 Task: For heading Use Merriweather with violet colour & bold.  font size for heading26,  'Change the font style of data to'Nunito and font size to 18,  Change the alignment of both headline & data to Align right In the sheet  auditingSalesByProduct
Action: Mouse moved to (153, 116)
Screenshot: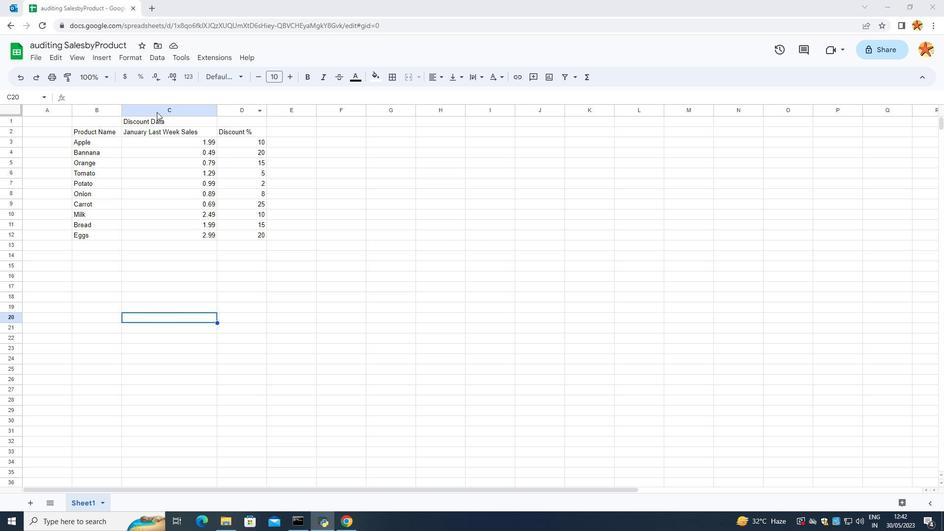 
Action: Mouse pressed left at (153, 116)
Screenshot: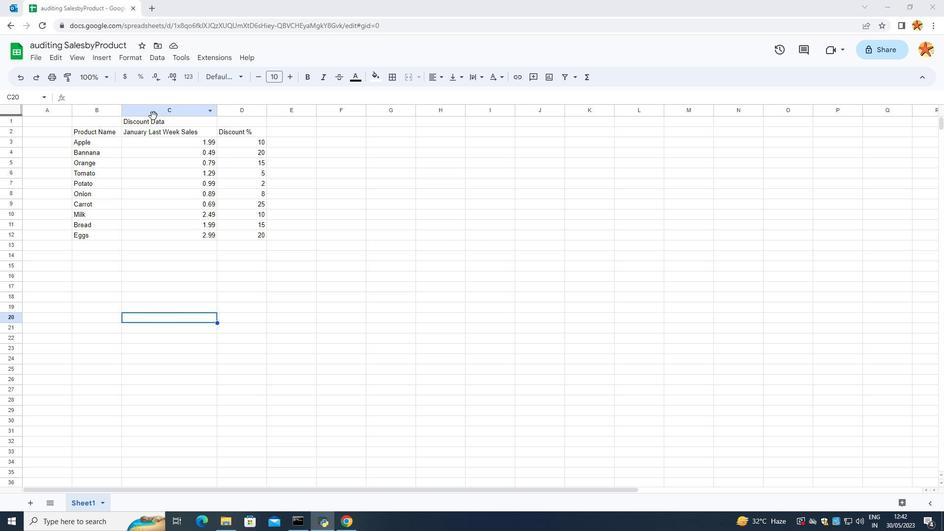 
Action: Mouse moved to (235, 77)
Screenshot: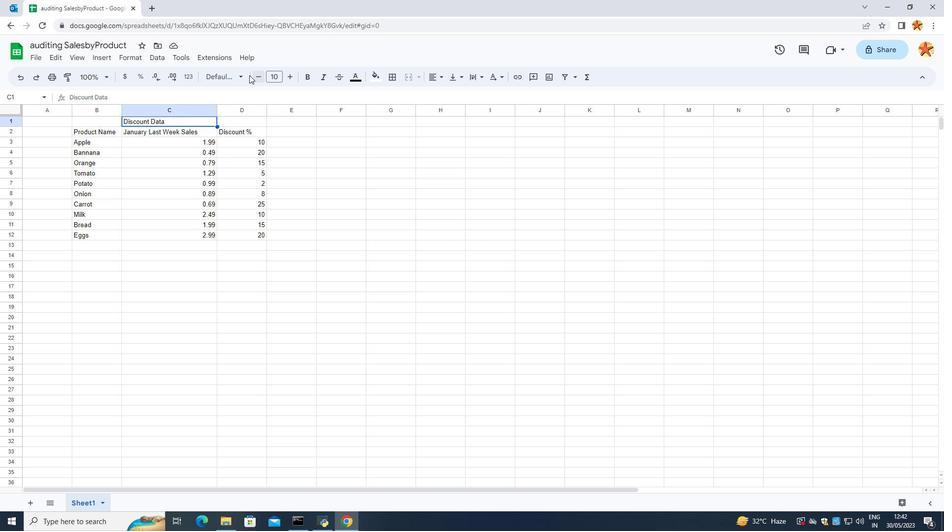 
Action: Mouse pressed left at (235, 77)
Screenshot: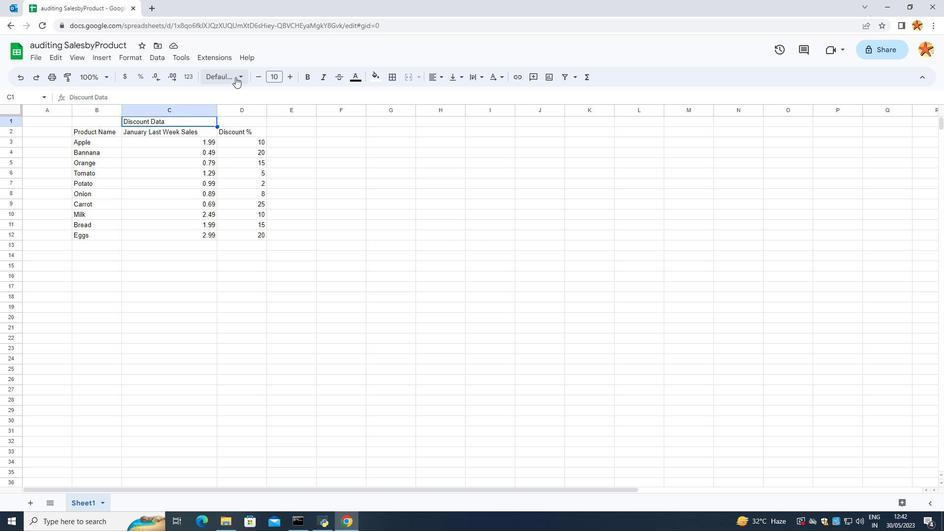 
Action: Mouse moved to (247, 347)
Screenshot: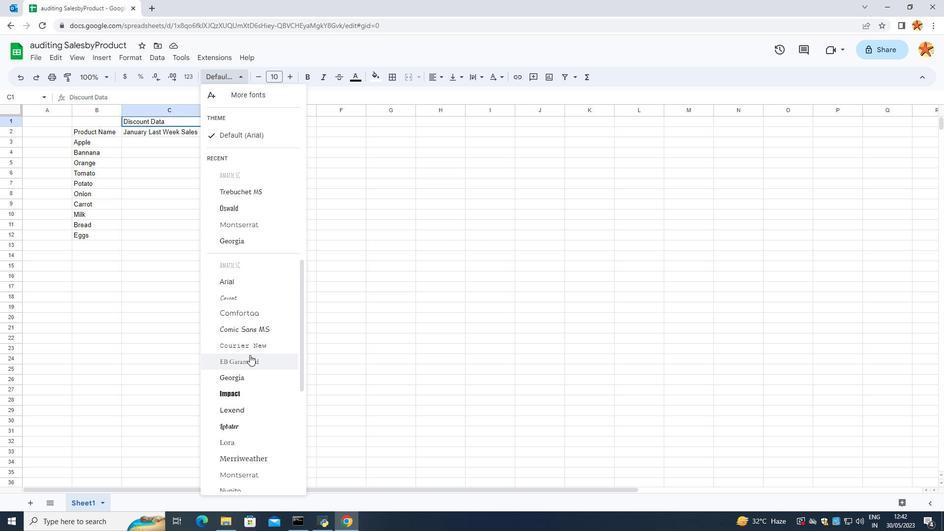 
Action: Mouse scrolled (247, 346) with delta (0, 0)
Screenshot: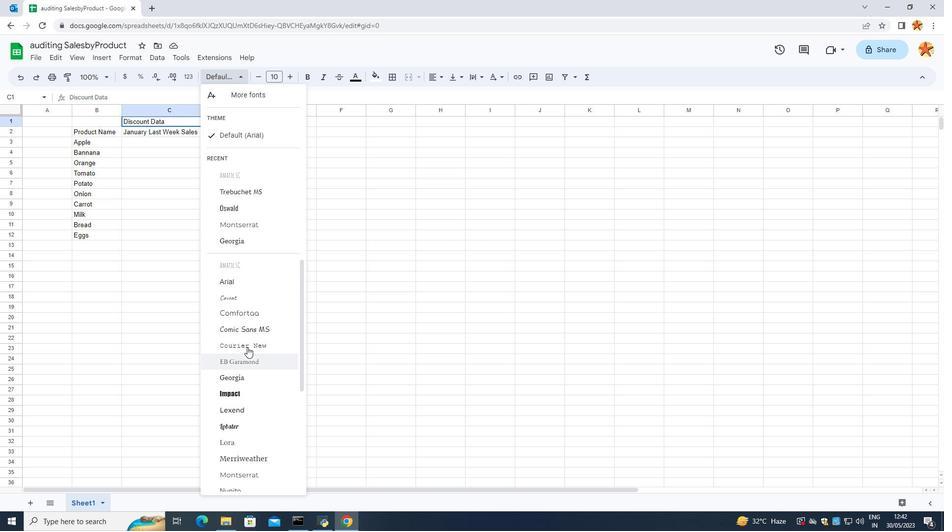 
Action: Mouse scrolled (247, 346) with delta (0, 0)
Screenshot: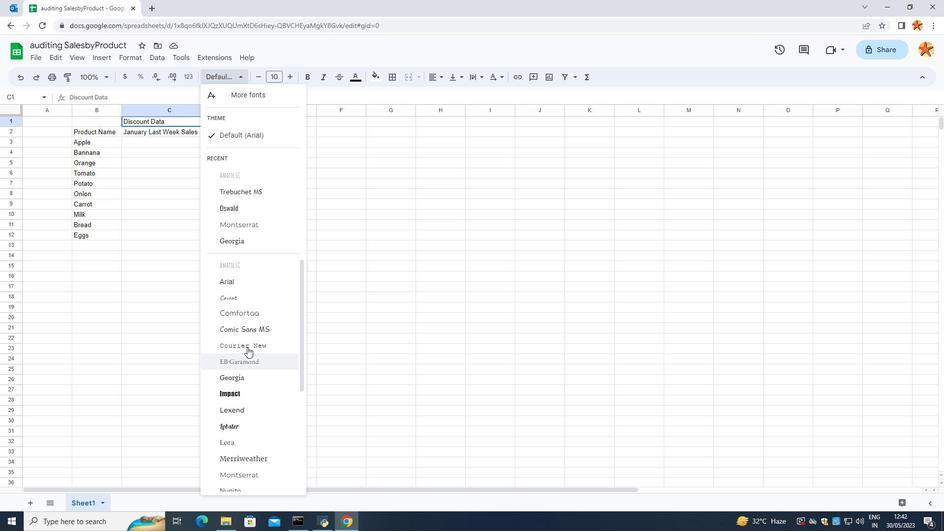 
Action: Mouse scrolled (247, 346) with delta (0, 0)
Screenshot: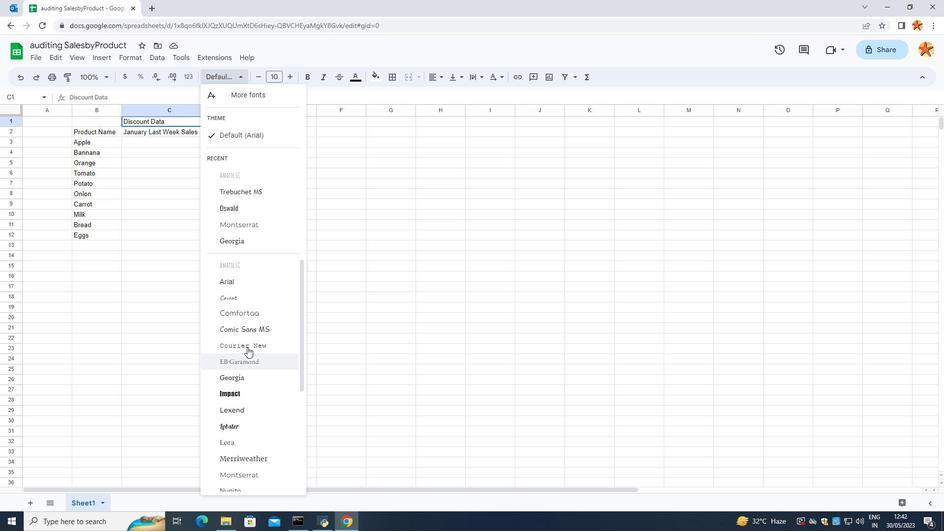 
Action: Mouse scrolled (247, 346) with delta (0, 0)
Screenshot: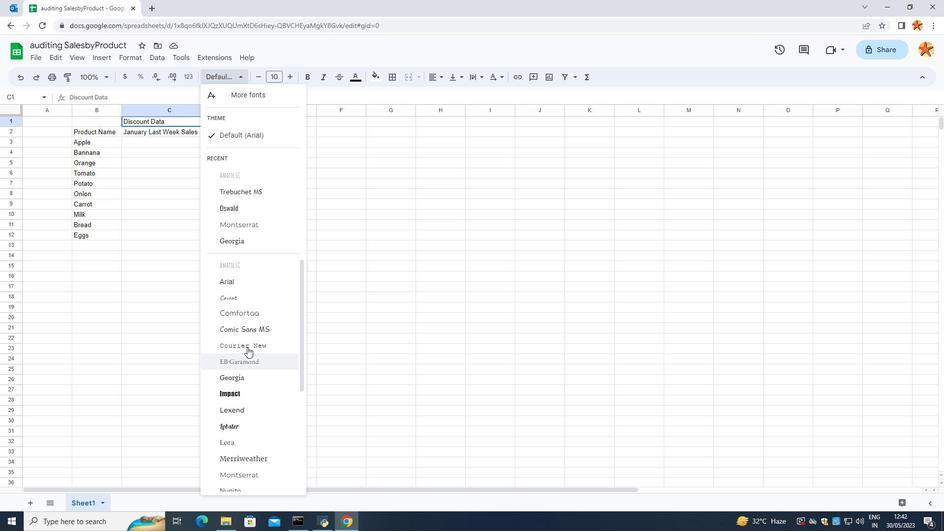 
Action: Mouse moved to (247, 346)
Screenshot: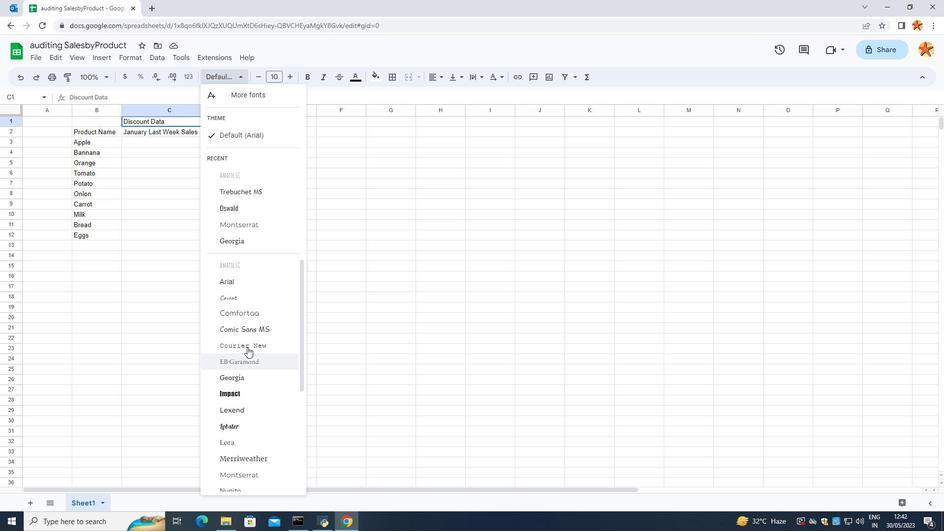 
Action: Mouse scrolled (247, 346) with delta (0, 0)
Screenshot: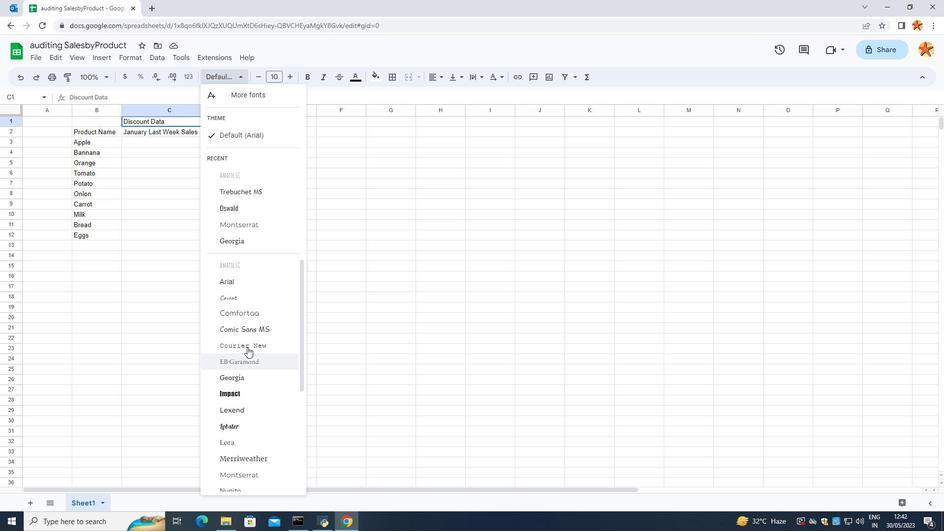 
Action: Mouse moved to (247, 346)
Screenshot: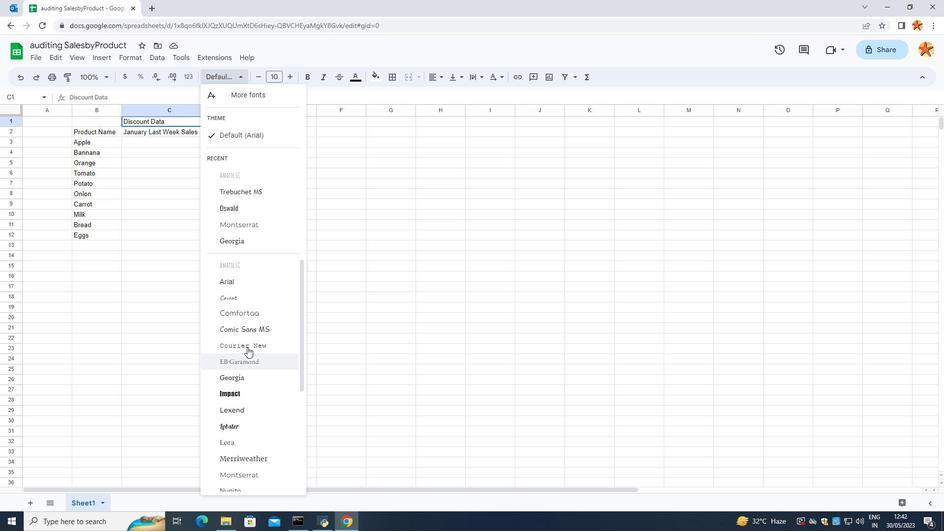 
Action: Mouse scrolled (247, 345) with delta (0, 0)
Screenshot: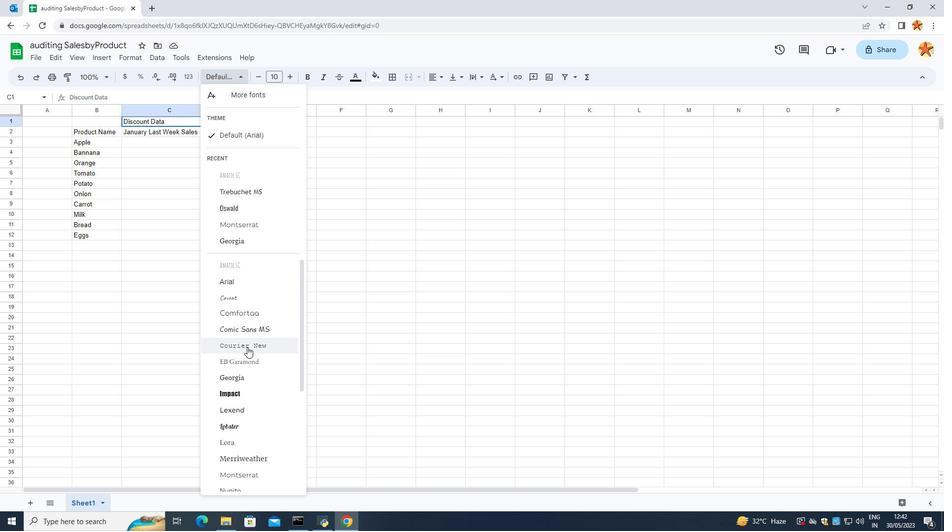 
Action: Mouse moved to (250, 295)
Screenshot: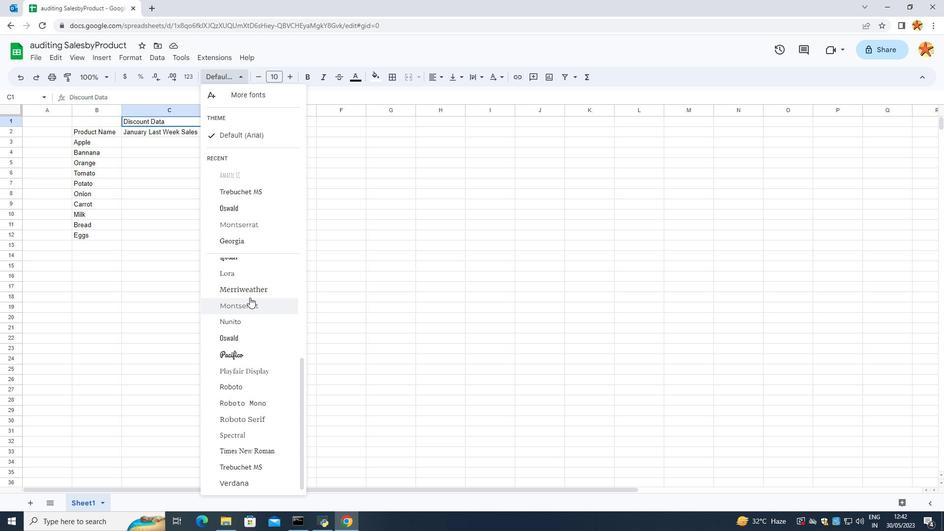 
Action: Mouse pressed left at (250, 295)
Screenshot: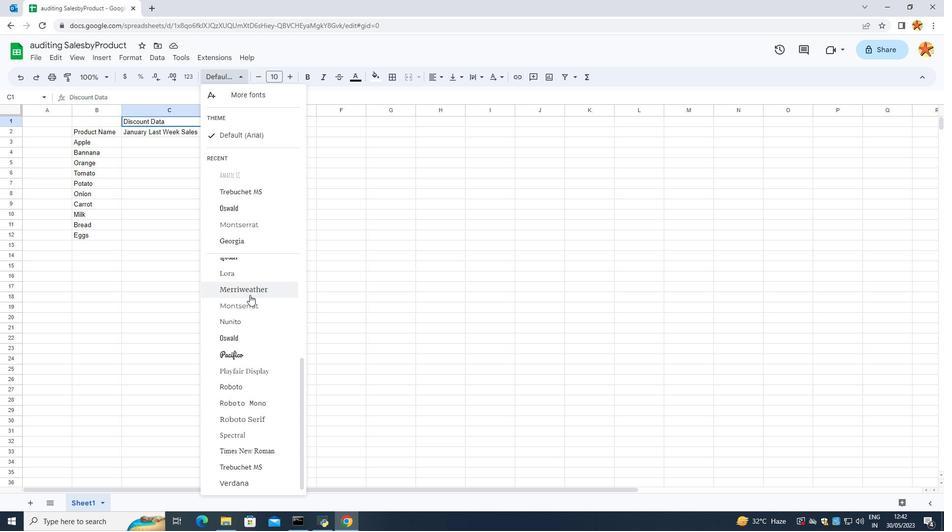 
Action: Mouse moved to (372, 76)
Screenshot: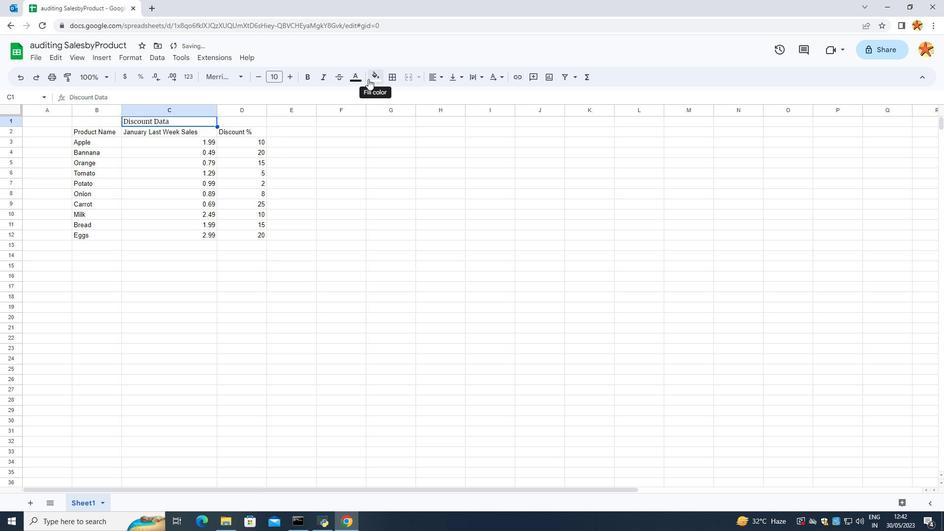 
Action: Mouse pressed left at (372, 76)
Screenshot: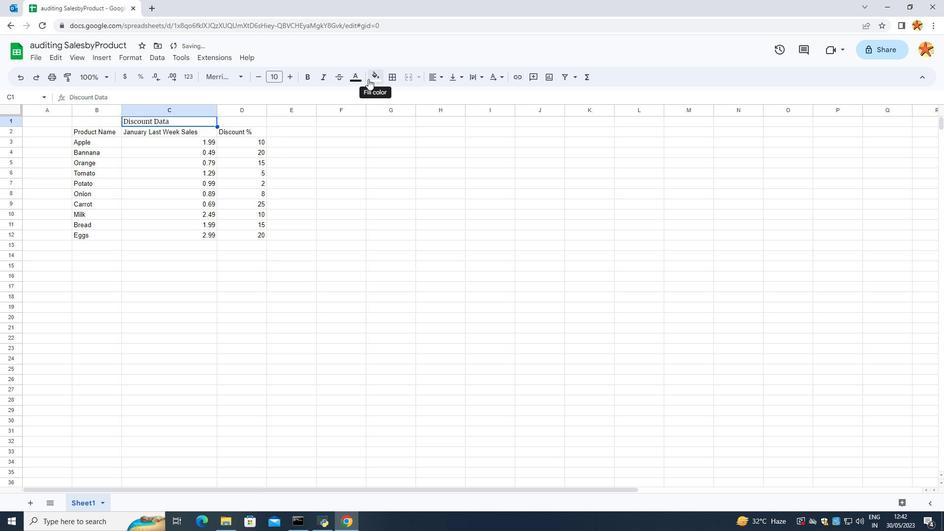 
Action: Mouse moved to (358, 80)
Screenshot: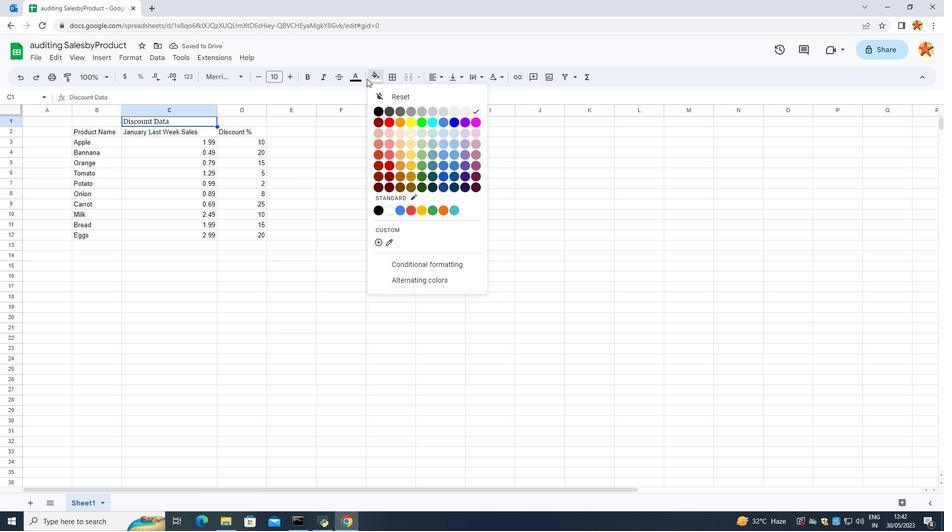
Action: Mouse pressed left at (358, 80)
Screenshot: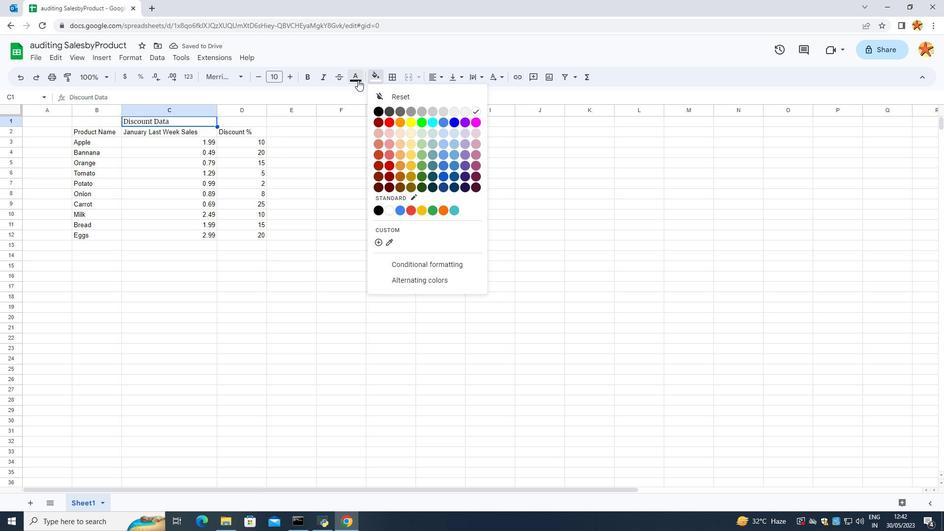 
Action: Mouse moved to (455, 154)
Screenshot: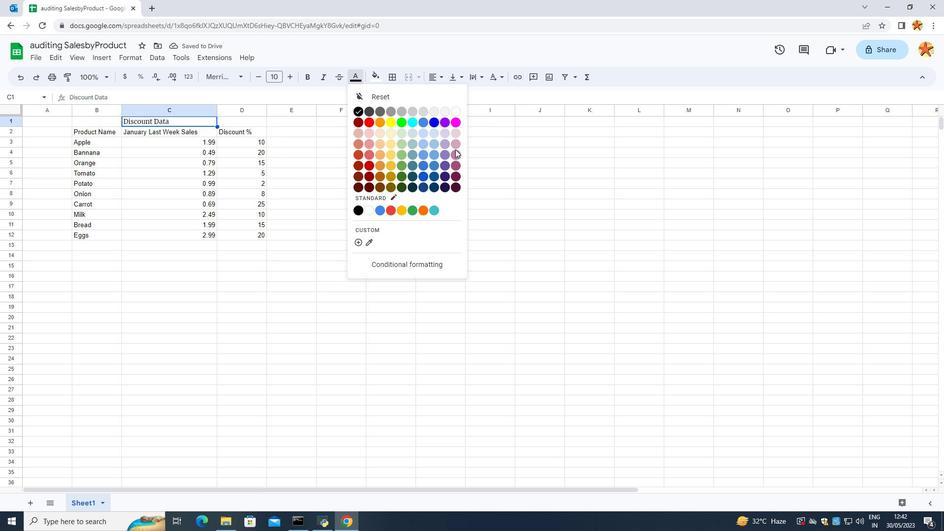 
Action: Mouse pressed left at (455, 154)
Screenshot: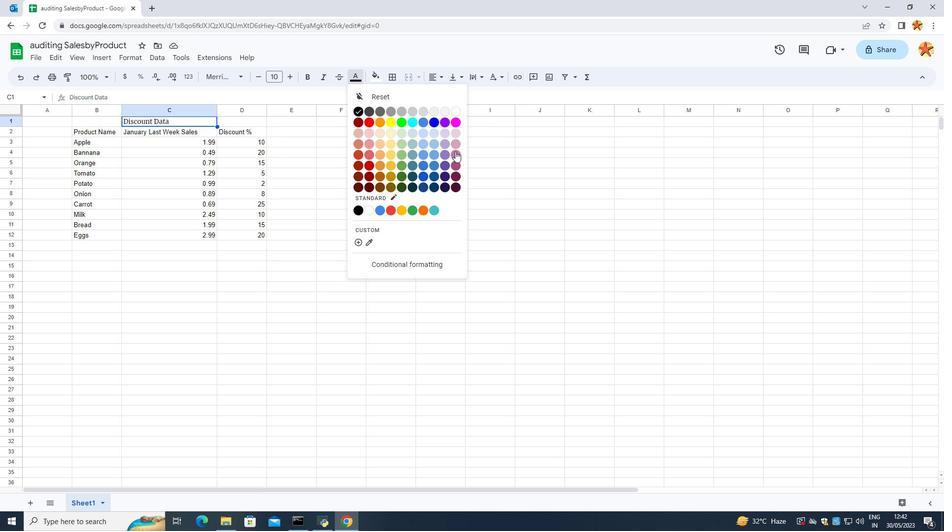 
Action: Mouse moved to (147, 131)
Screenshot: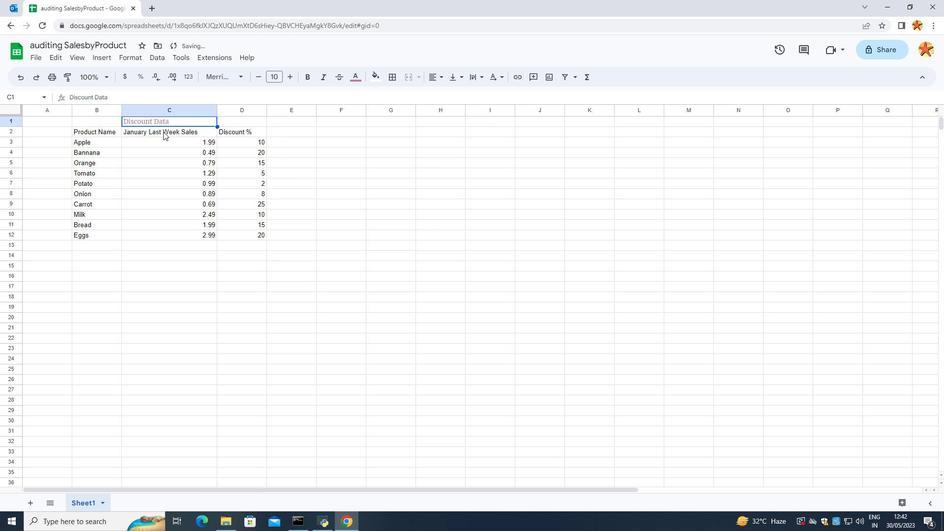 
Action: Mouse pressed left at (147, 131)
Screenshot: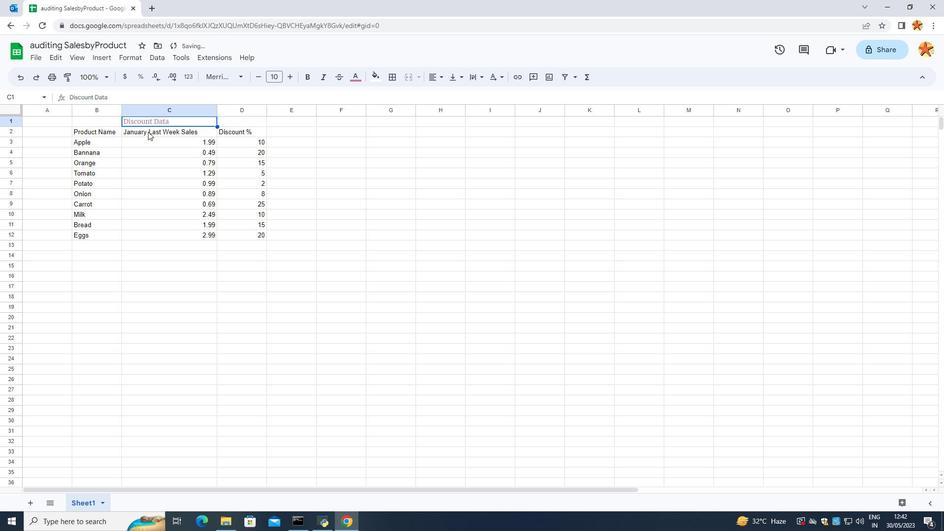 
Action: Mouse moved to (130, 117)
Screenshot: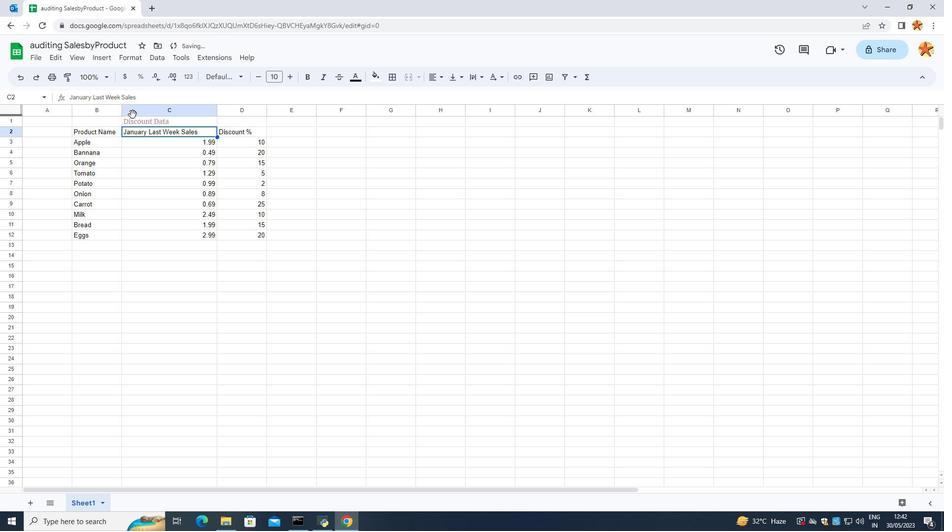 
Action: Mouse pressed left at (130, 117)
Screenshot: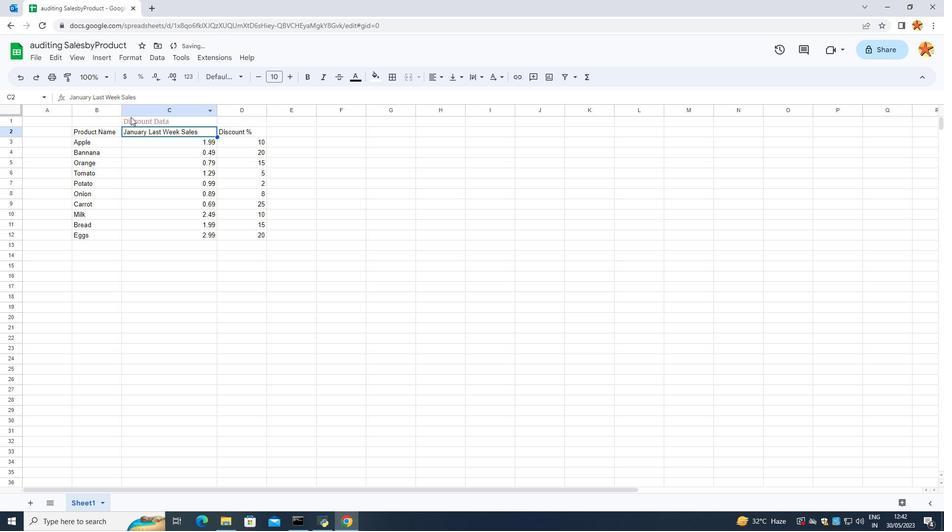 
Action: Mouse moved to (311, 80)
Screenshot: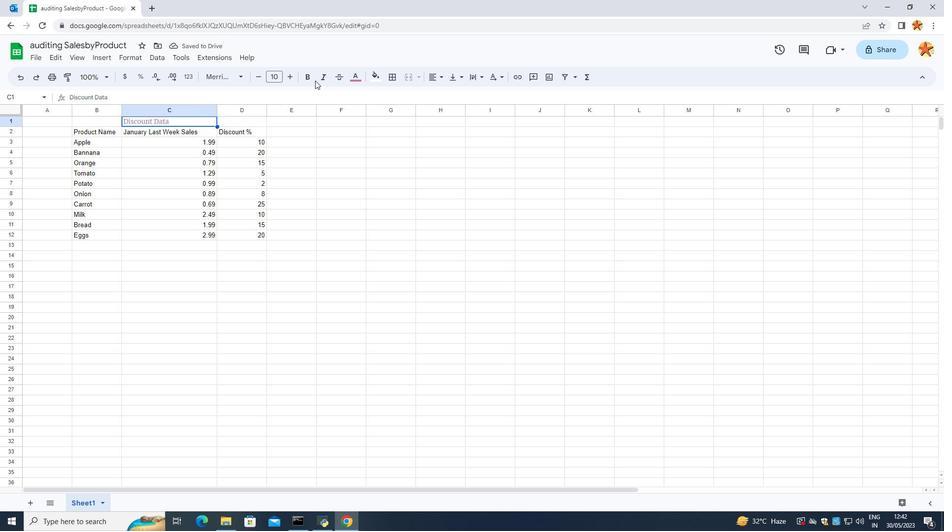
Action: Mouse pressed left at (311, 80)
Screenshot: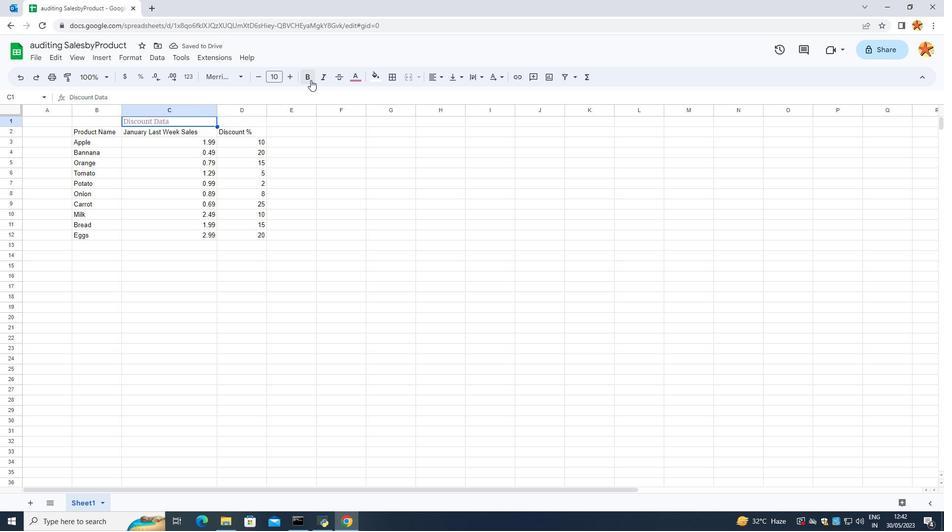 
Action: Mouse moved to (293, 79)
Screenshot: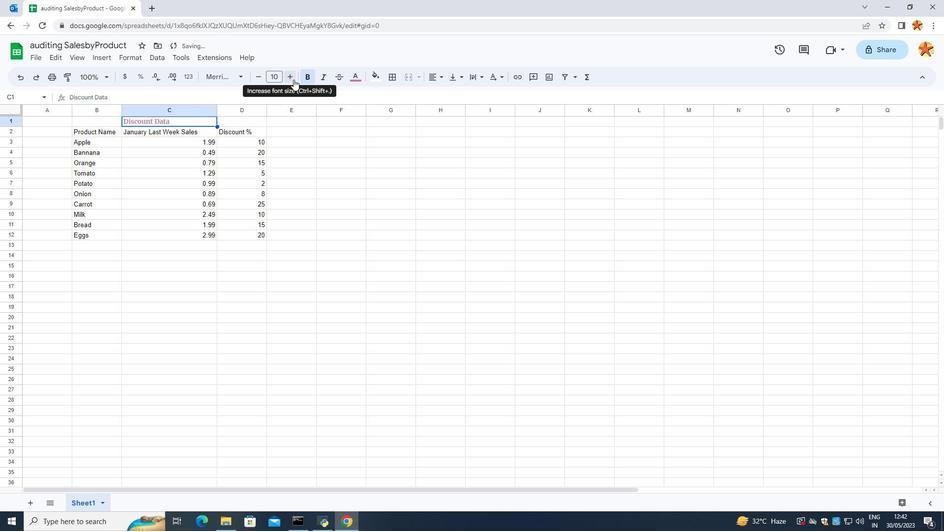 
Action: Mouse pressed left at (293, 79)
Screenshot: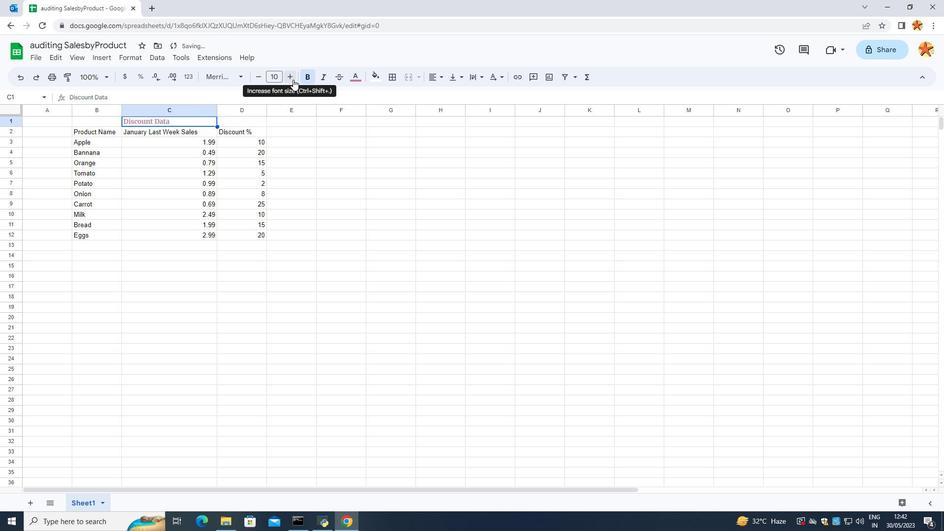 
Action: Mouse pressed left at (293, 79)
Screenshot: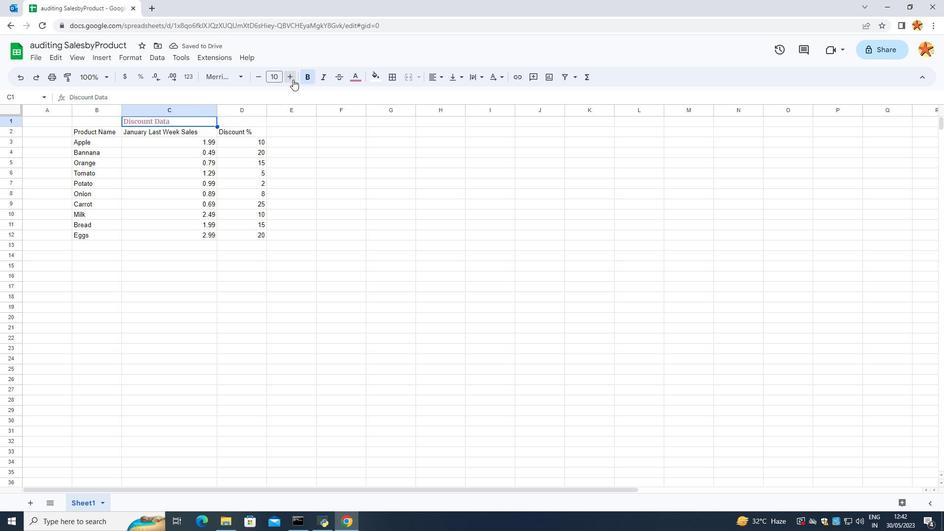
Action: Mouse pressed left at (293, 79)
Screenshot: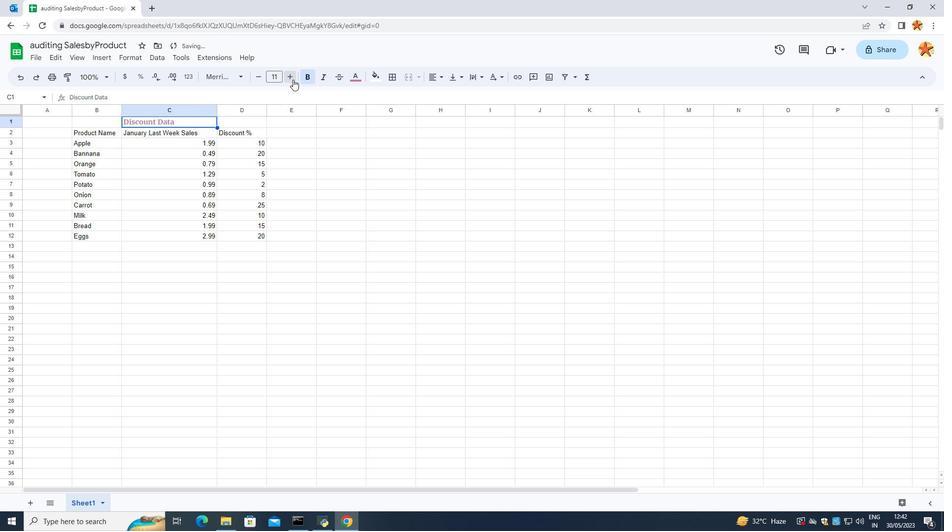 
Action: Mouse pressed left at (293, 79)
Screenshot: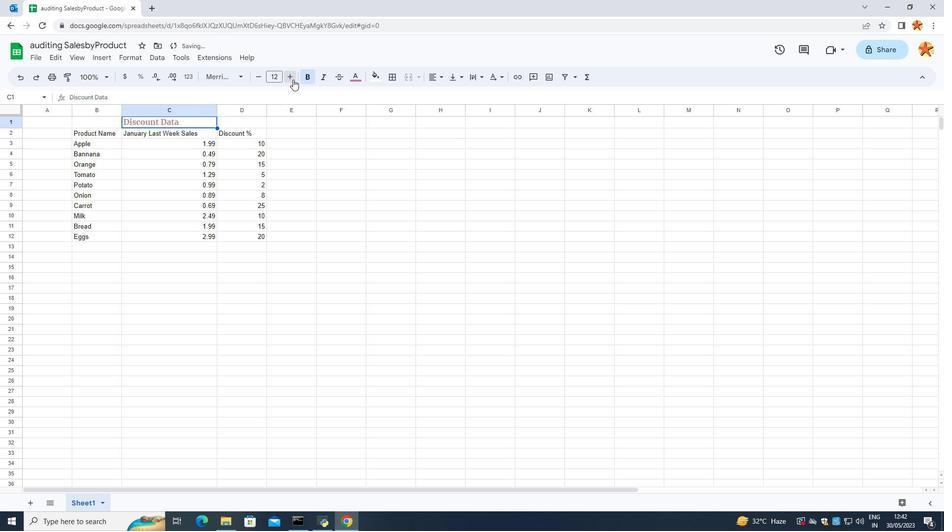 
Action: Mouse pressed left at (293, 79)
Screenshot: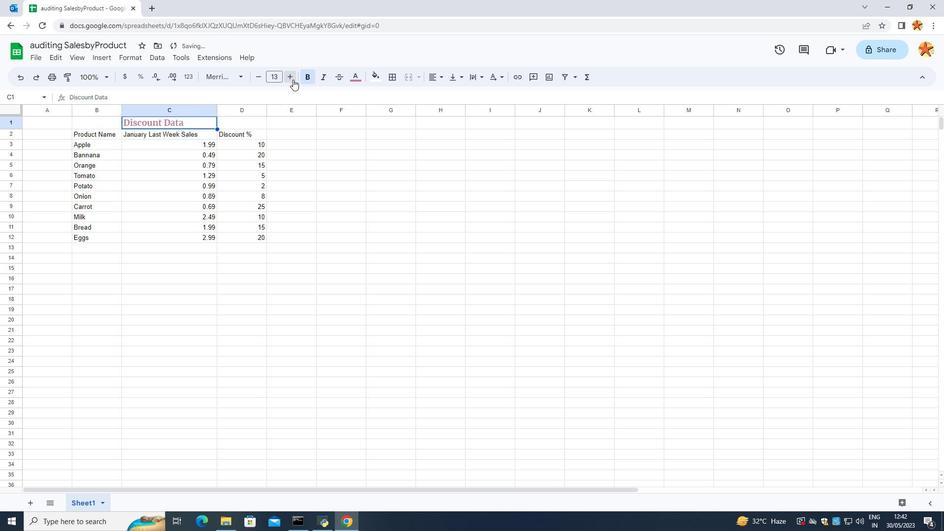 
Action: Mouse pressed left at (293, 79)
Screenshot: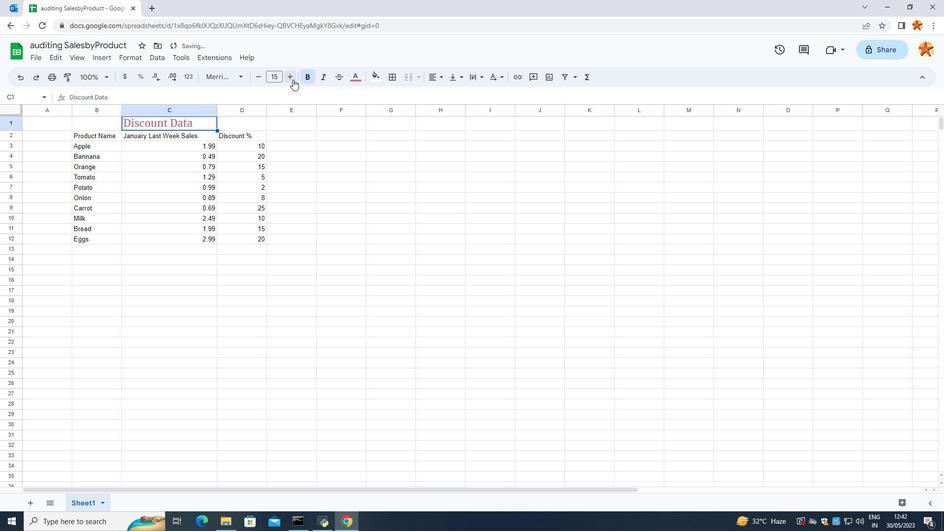 
Action: Mouse pressed left at (293, 79)
Screenshot: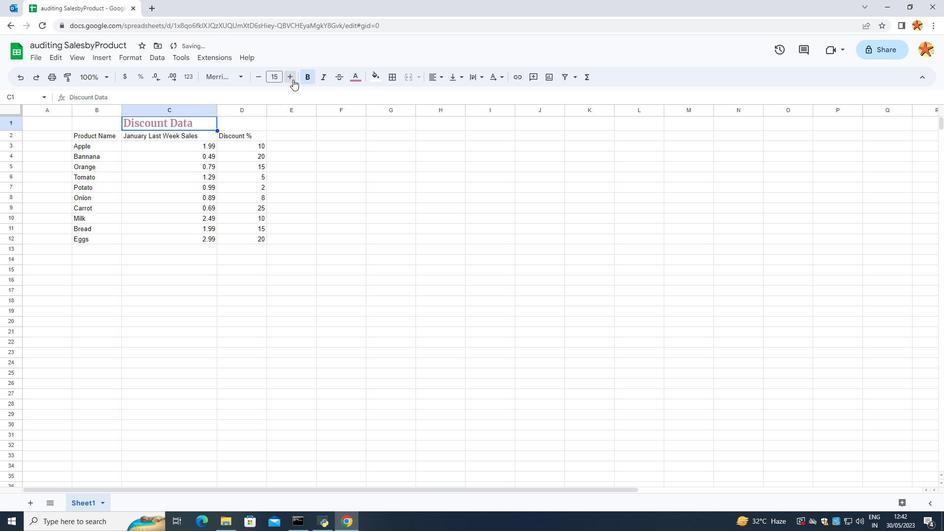 
Action: Mouse pressed left at (293, 79)
Screenshot: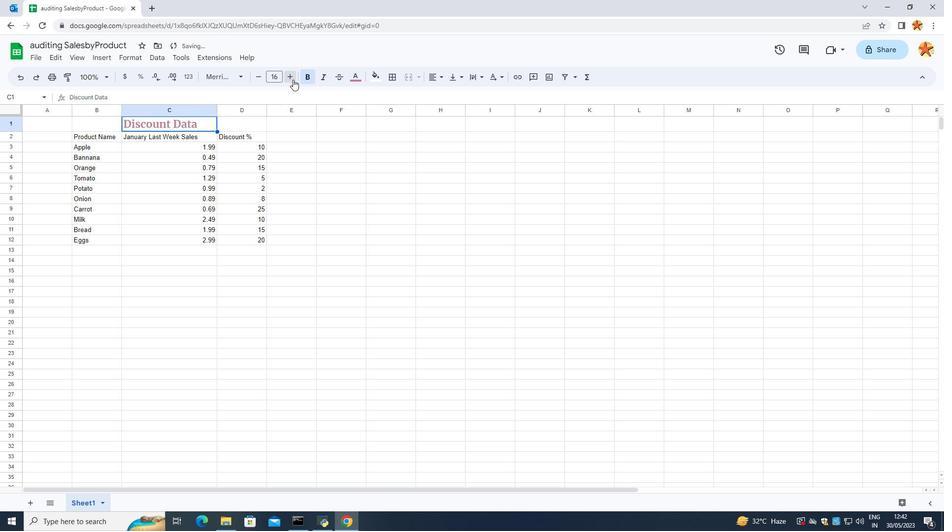 
Action: Mouse pressed left at (293, 79)
Screenshot: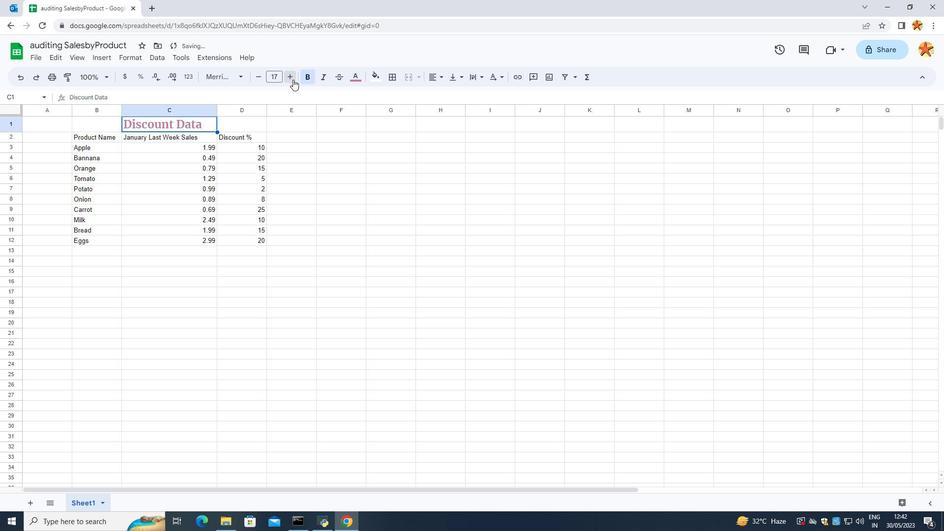 
Action: Mouse pressed left at (293, 79)
Screenshot: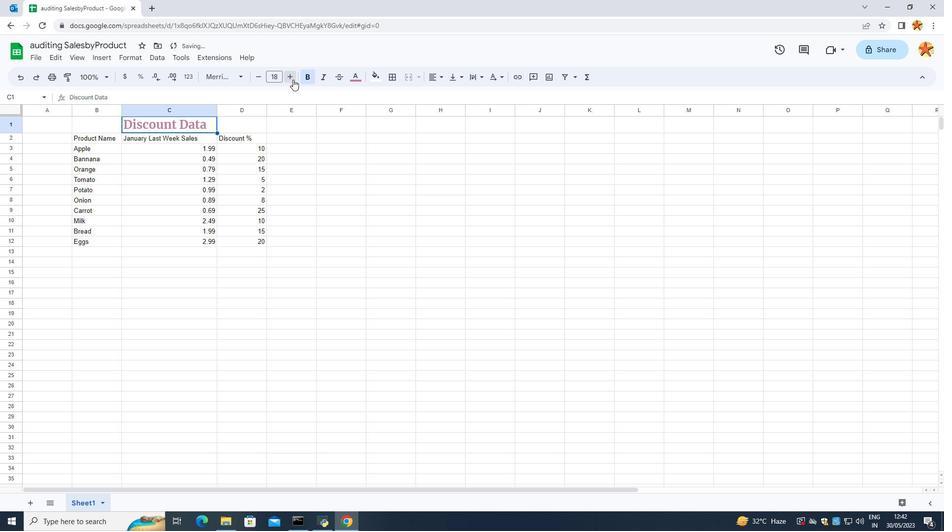 
Action: Mouse pressed left at (293, 79)
Screenshot: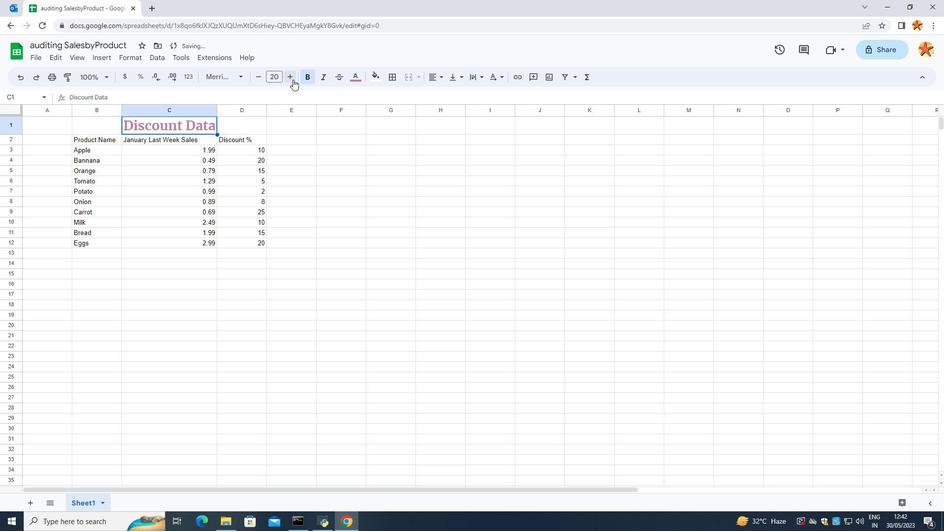 
Action: Mouse pressed left at (293, 79)
Screenshot: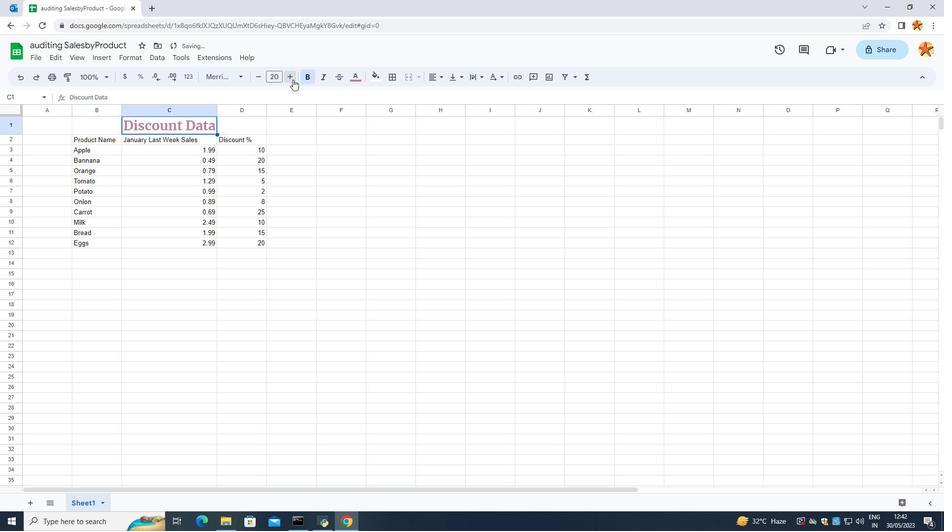 
Action: Mouse pressed left at (293, 79)
Screenshot: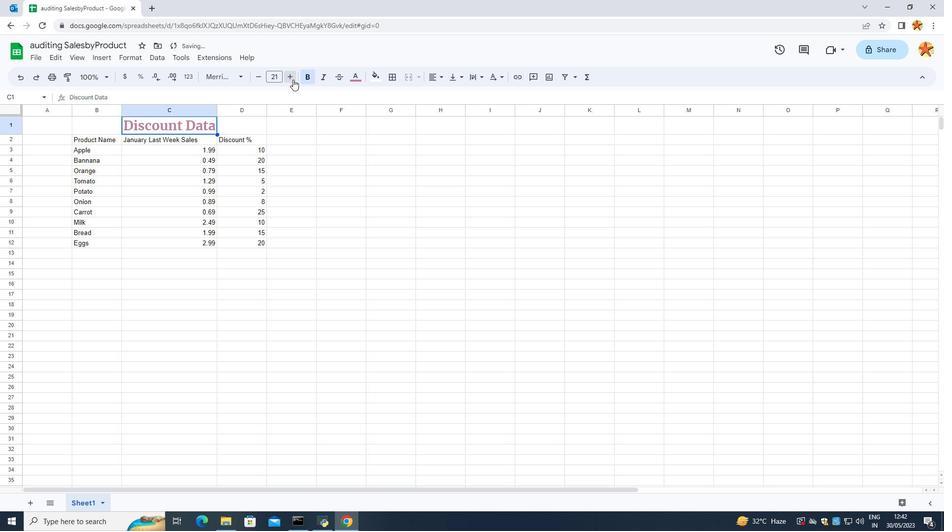 
Action: Mouse pressed left at (293, 79)
Screenshot: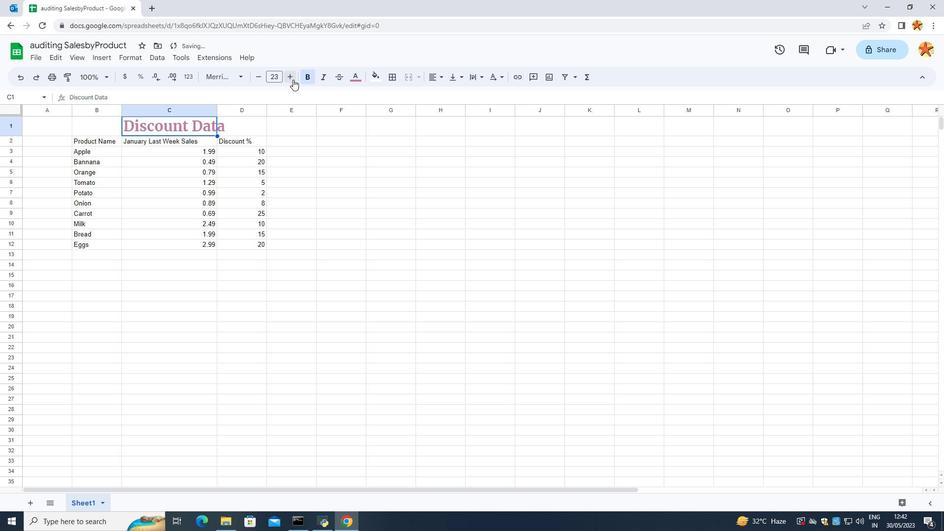 
Action: Mouse pressed left at (293, 79)
Screenshot: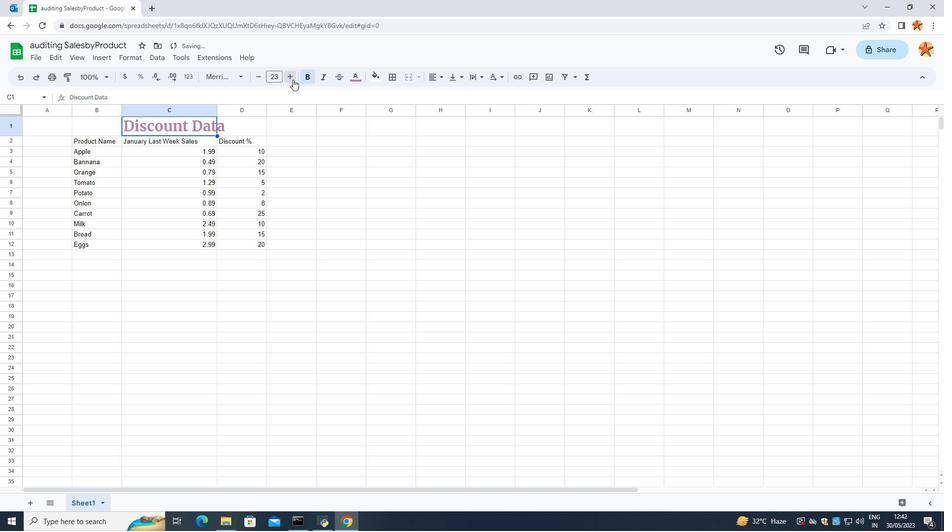 
Action: Mouse pressed left at (293, 79)
Screenshot: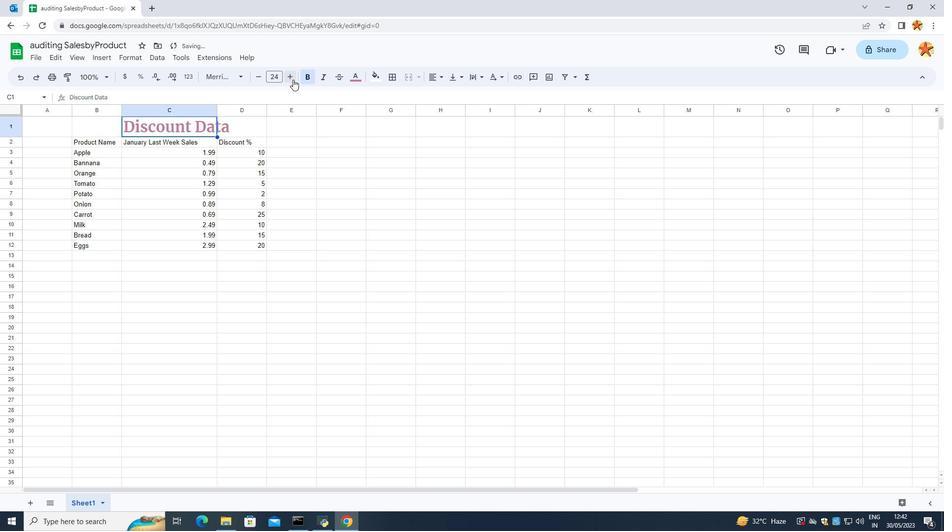 
Action: Mouse moved to (193, 164)
Screenshot: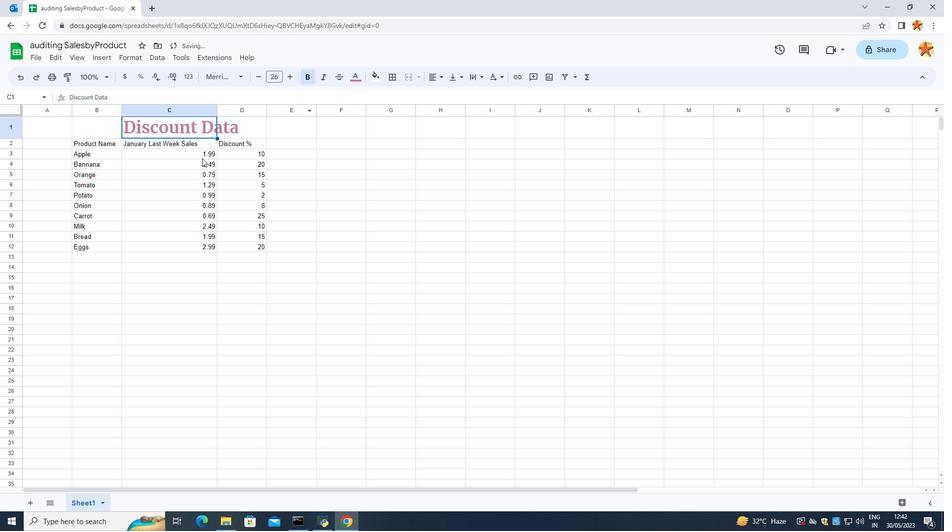 
Action: Mouse pressed left at (193, 164)
Screenshot: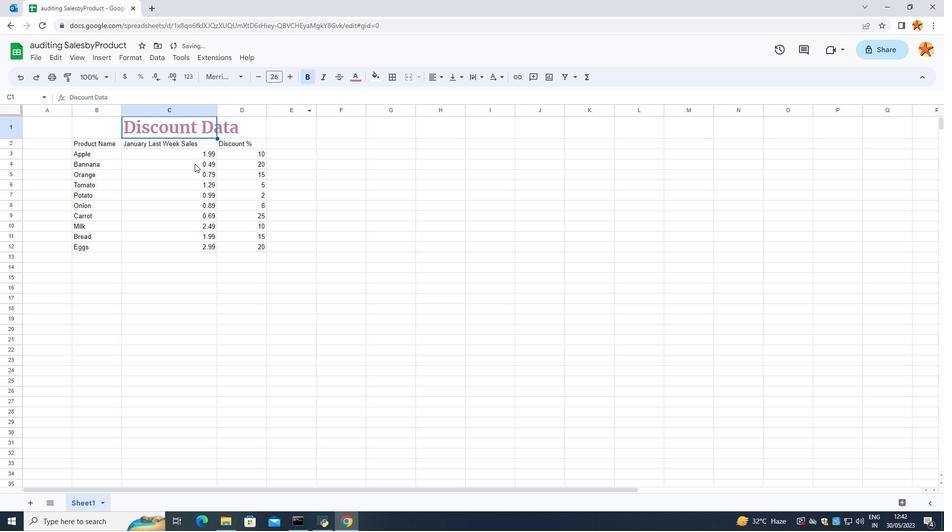
Action: Mouse moved to (72, 141)
Screenshot: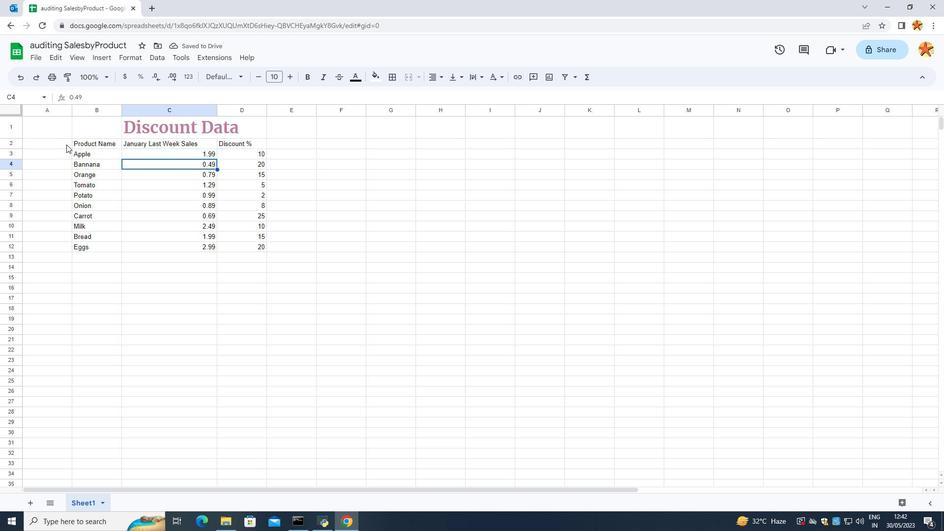 
Action: Mouse pressed left at (72, 141)
Screenshot: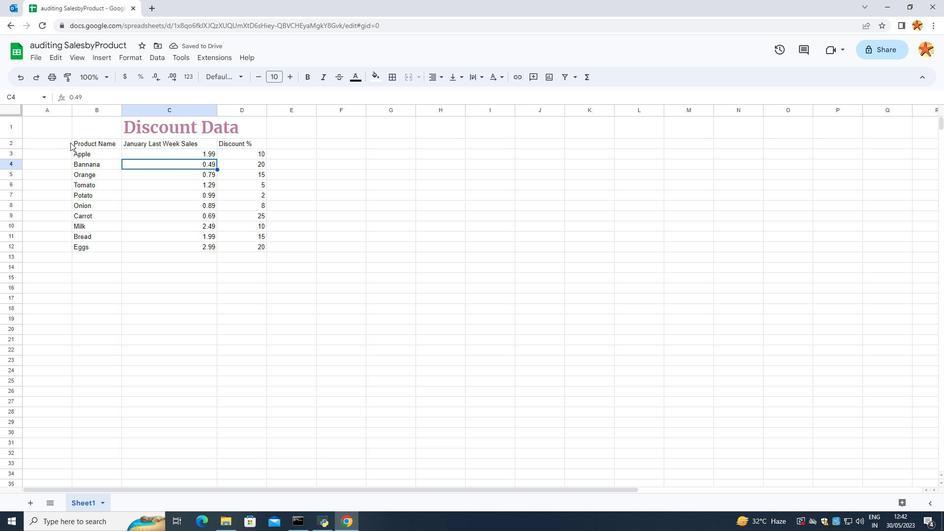 
Action: Mouse moved to (232, 69)
Screenshot: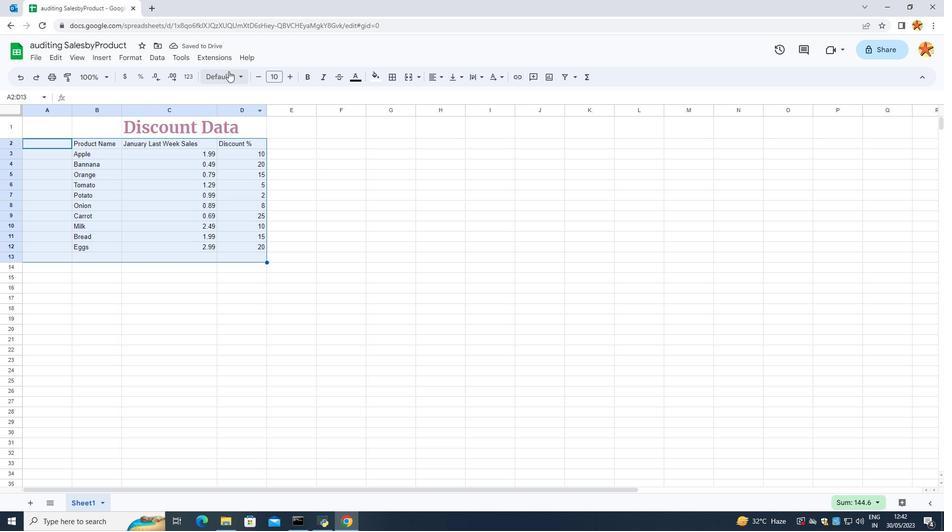 
Action: Mouse pressed left at (232, 69)
Screenshot: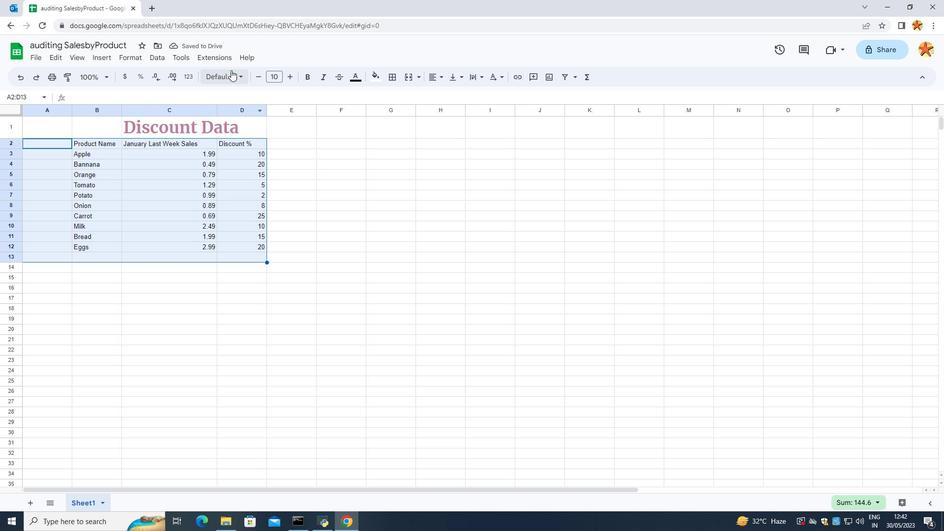 
Action: Mouse moved to (248, 414)
Screenshot: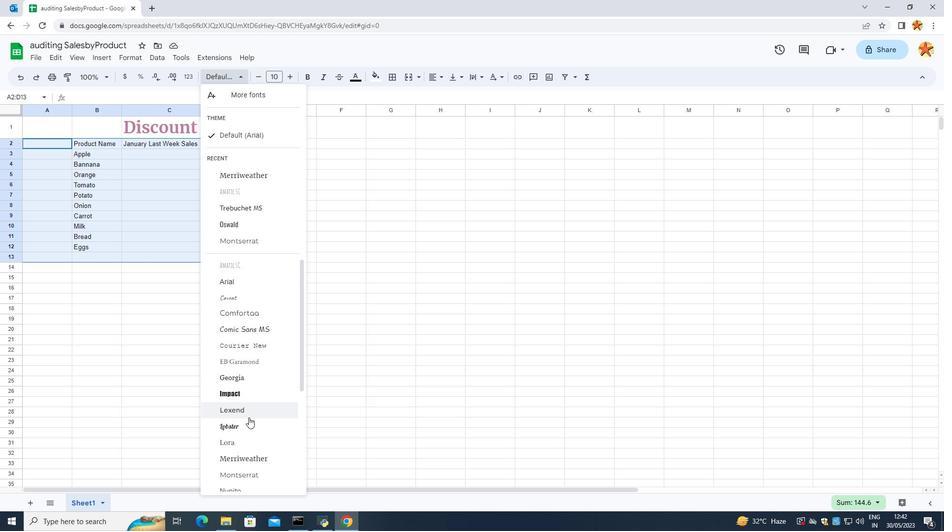 
Action: Mouse scrolled (248, 414) with delta (0, 0)
Screenshot: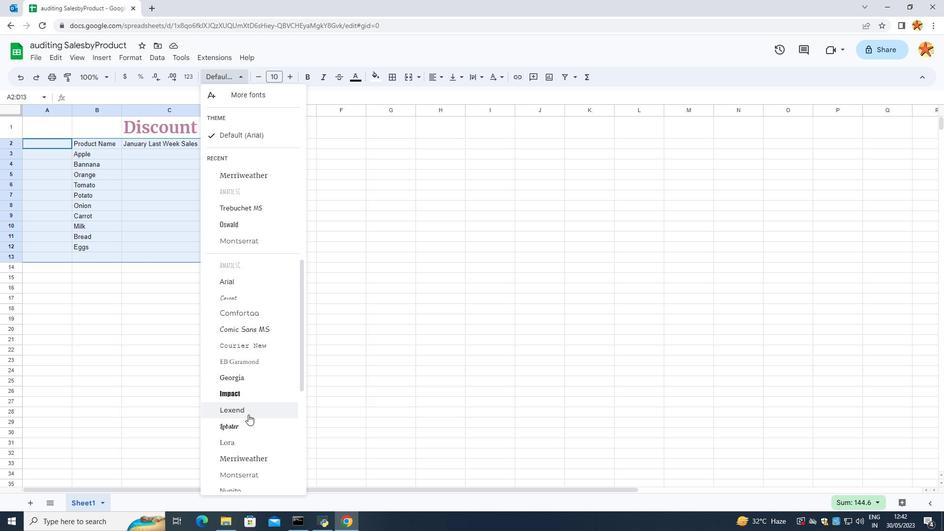 
Action: Mouse moved to (248, 414)
Screenshot: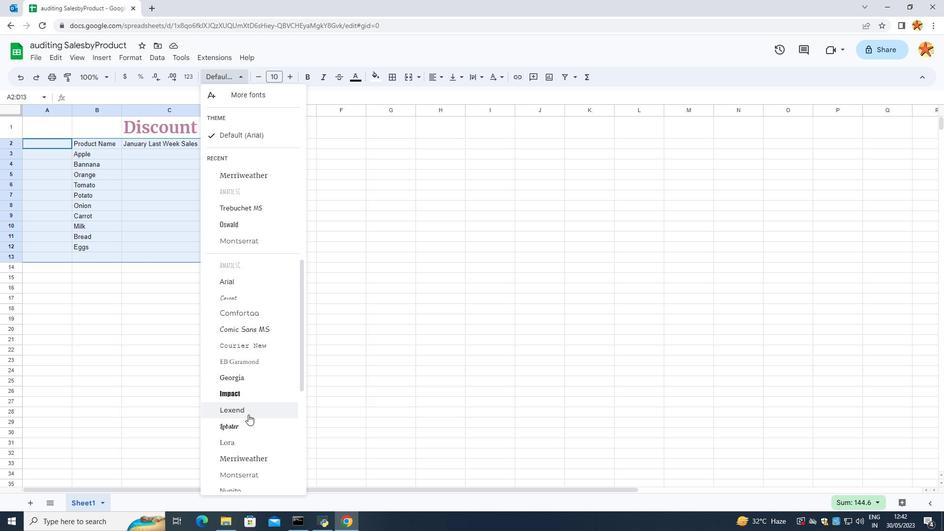 
Action: Mouse scrolled (248, 413) with delta (0, 0)
Screenshot: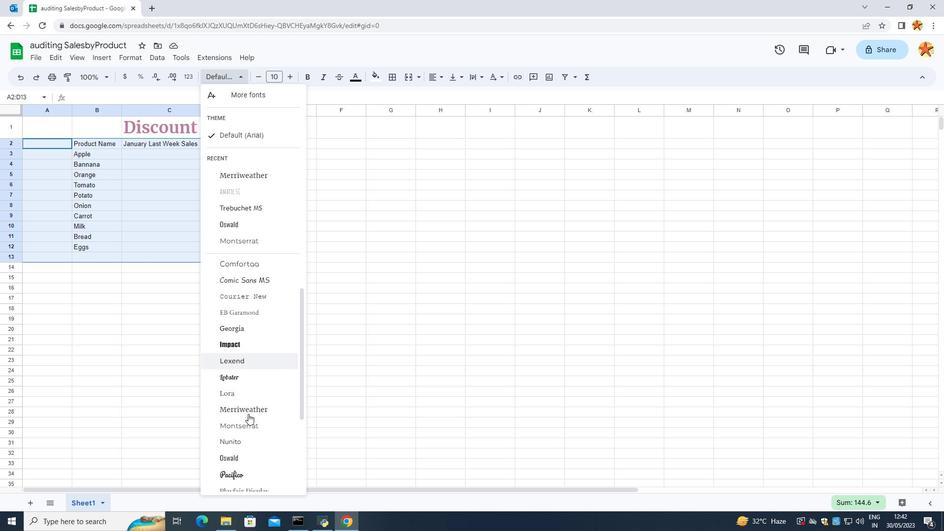 
Action: Mouse moved to (239, 391)
Screenshot: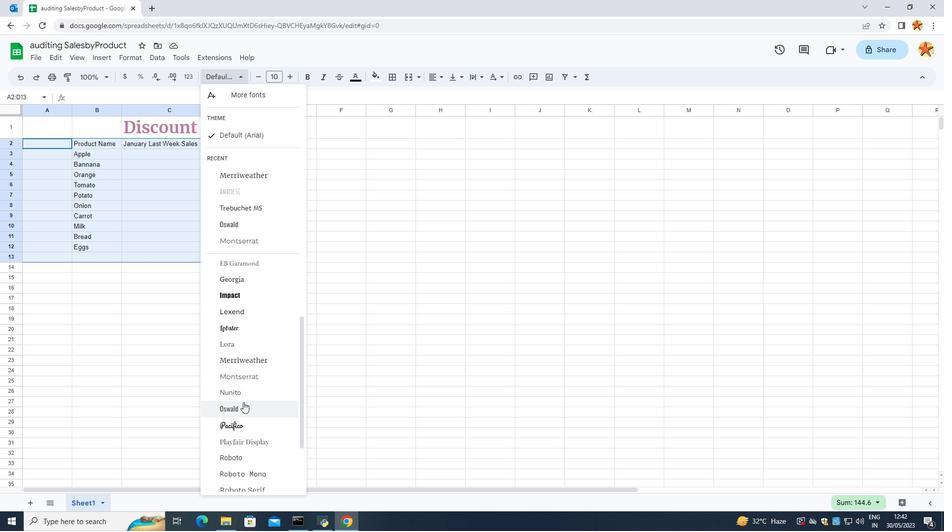 
Action: Mouse pressed left at (239, 391)
Screenshot: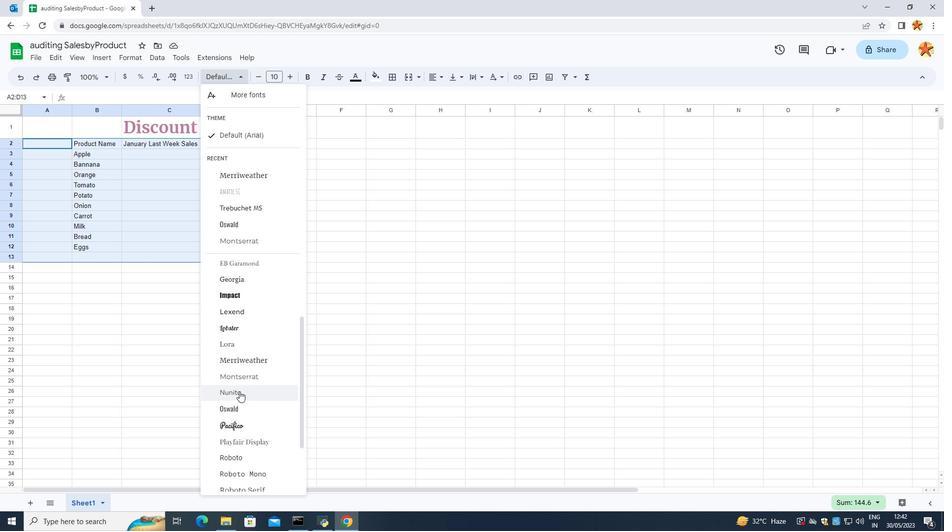 
Action: Mouse moved to (293, 76)
Screenshot: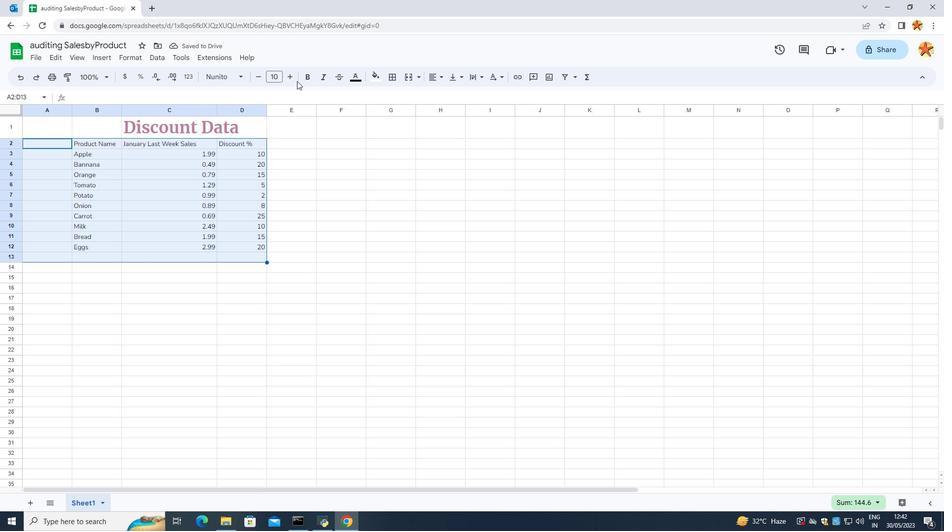 
Action: Mouse pressed left at (293, 76)
Screenshot: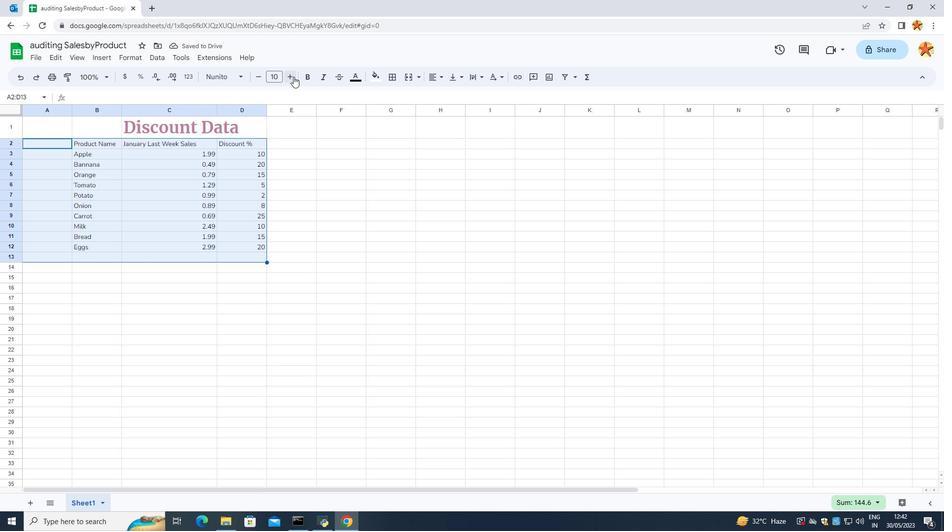 
Action: Mouse pressed left at (293, 76)
Screenshot: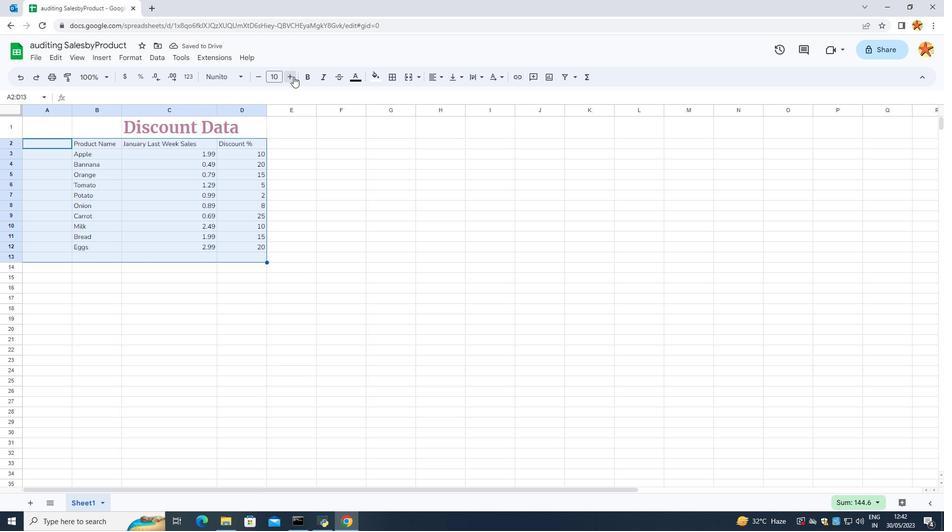 
Action: Mouse pressed left at (293, 76)
Screenshot: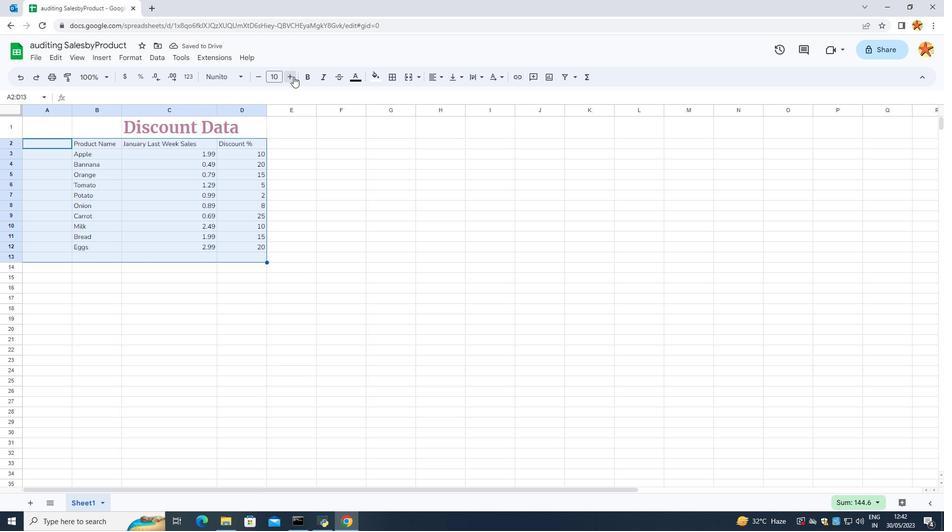 
Action: Mouse pressed left at (293, 76)
Screenshot: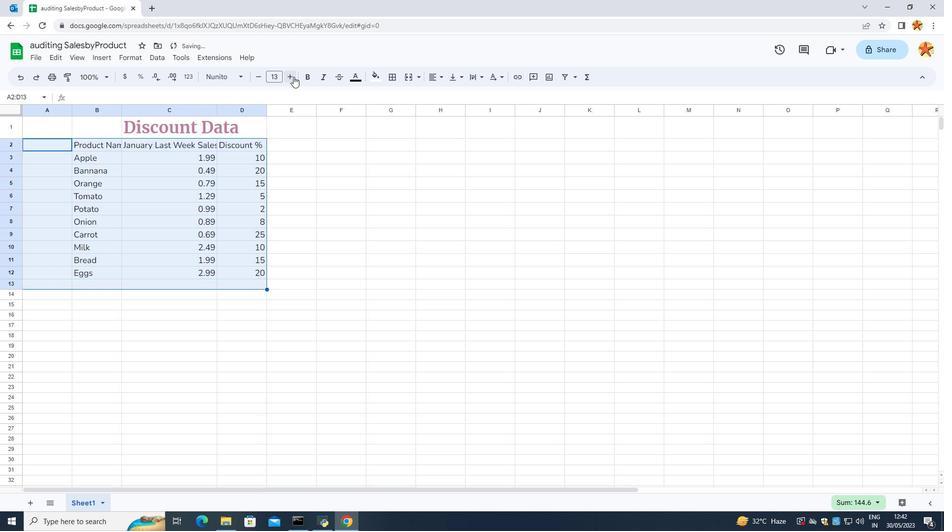 
Action: Mouse pressed left at (293, 76)
Screenshot: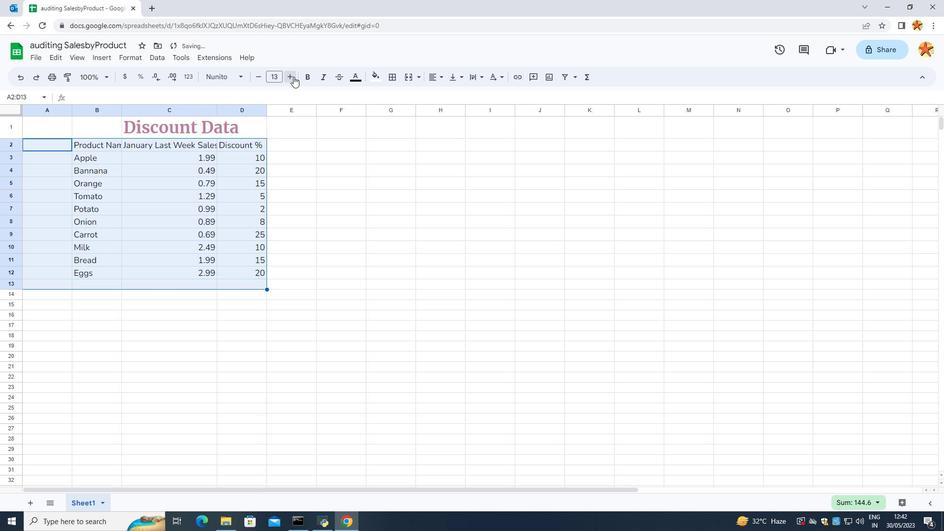 
Action: Mouse pressed left at (293, 76)
Screenshot: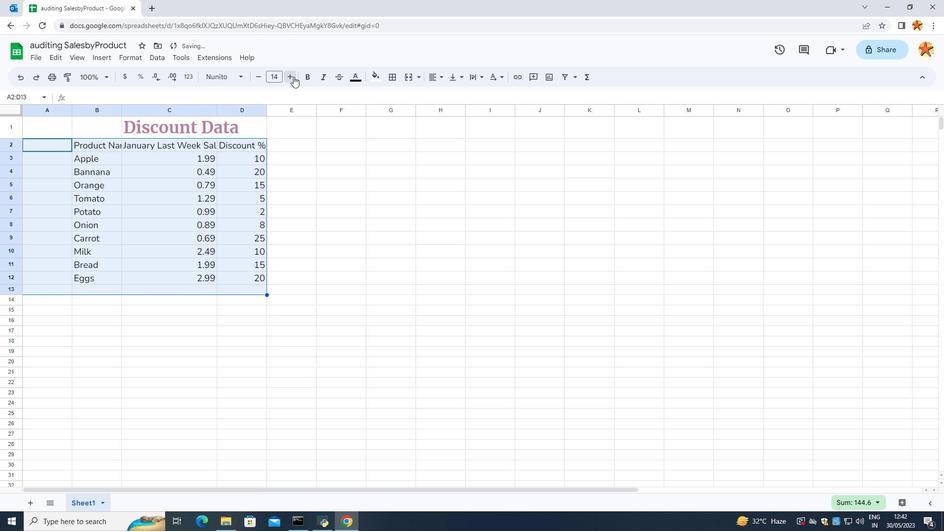 
Action: Mouse pressed left at (293, 76)
Screenshot: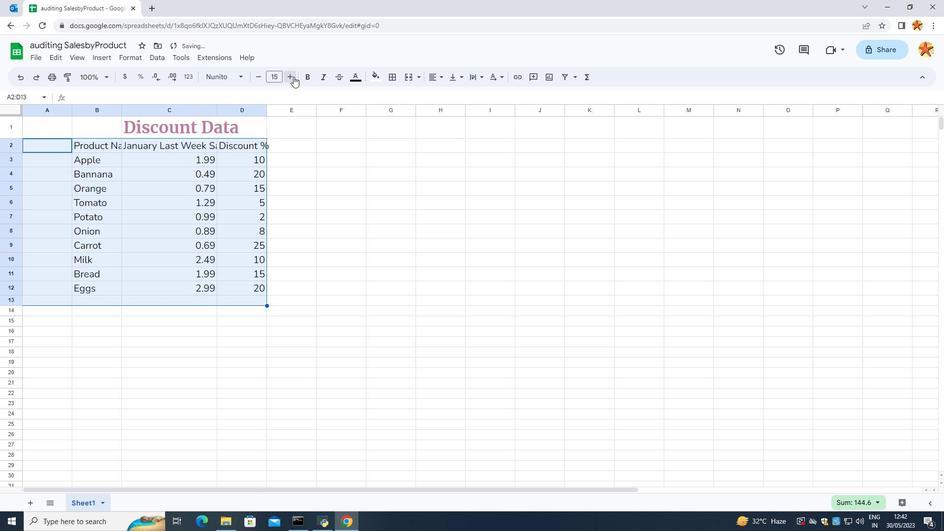 
Action: Mouse pressed left at (293, 76)
Screenshot: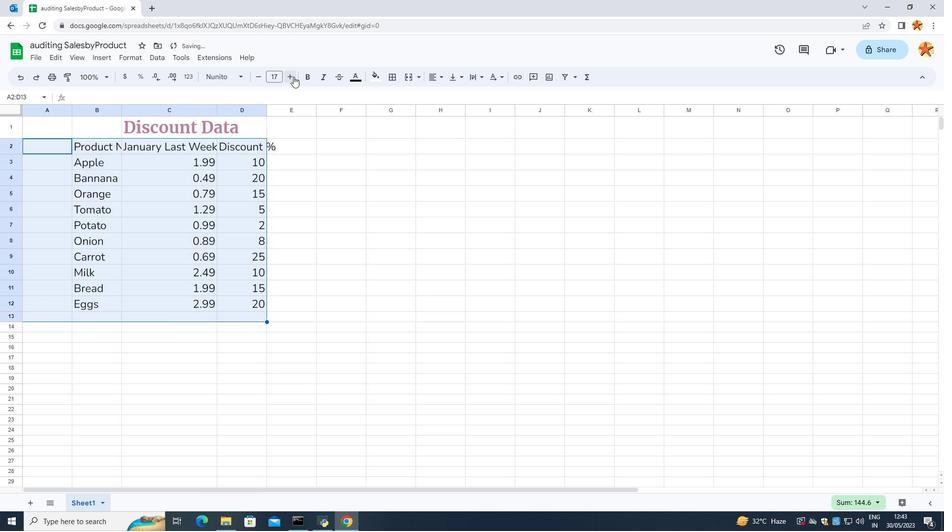
Action: Mouse moved to (434, 80)
Screenshot: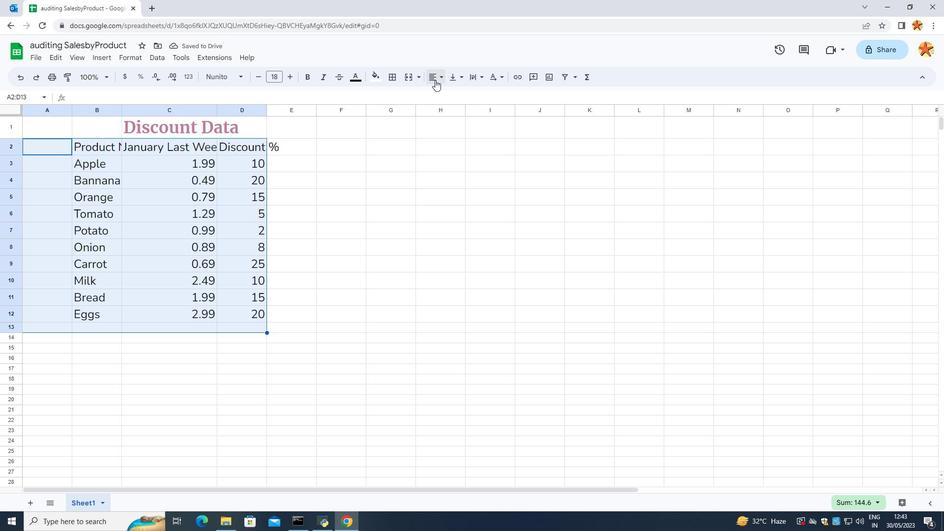 
Action: Mouse pressed left at (434, 80)
Screenshot: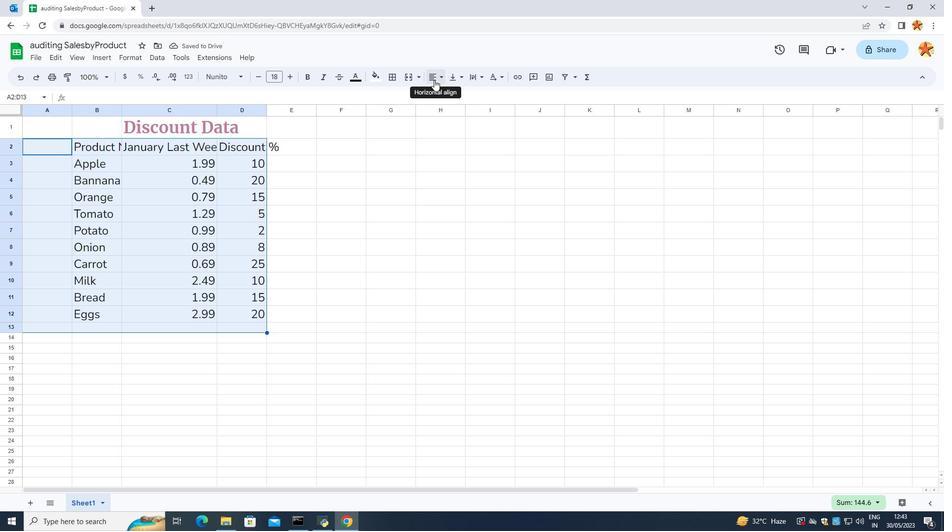 
Action: Mouse moved to (468, 96)
Screenshot: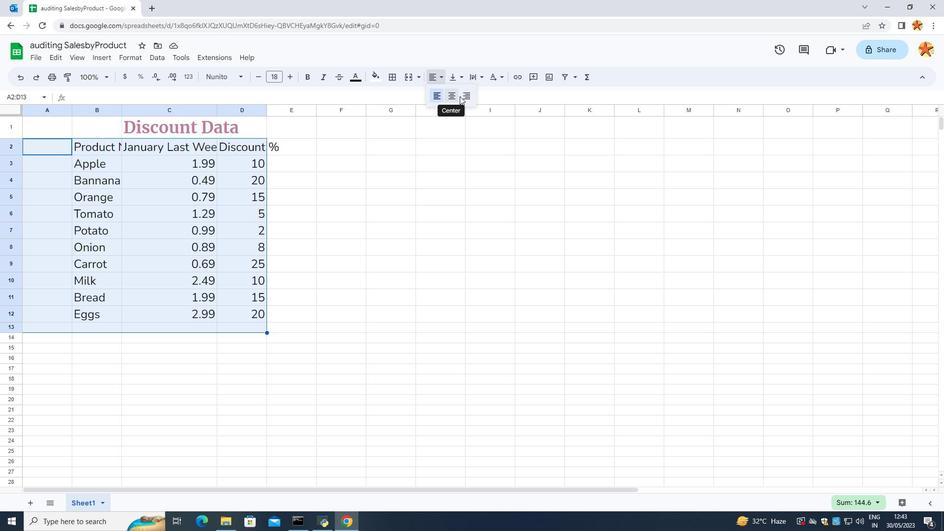 
Action: Mouse pressed left at (468, 96)
Screenshot: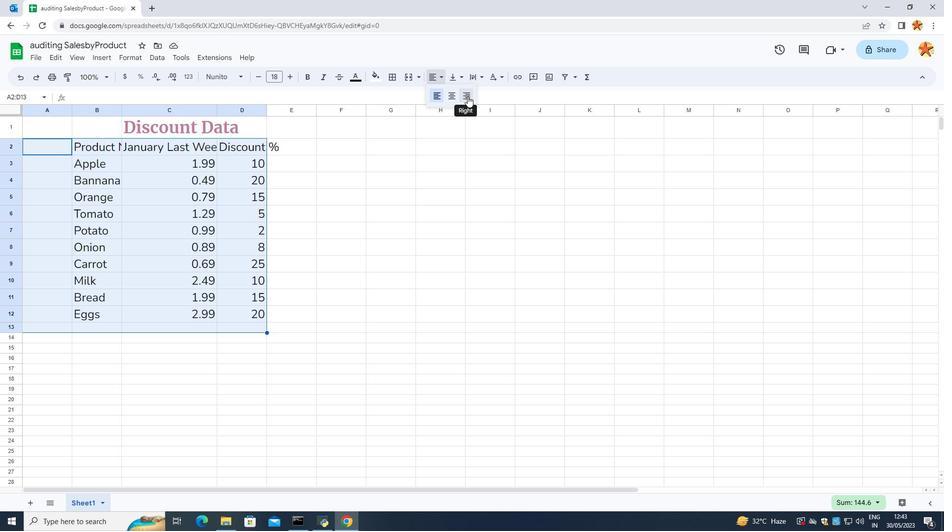 
Action: Mouse moved to (140, 125)
Screenshot: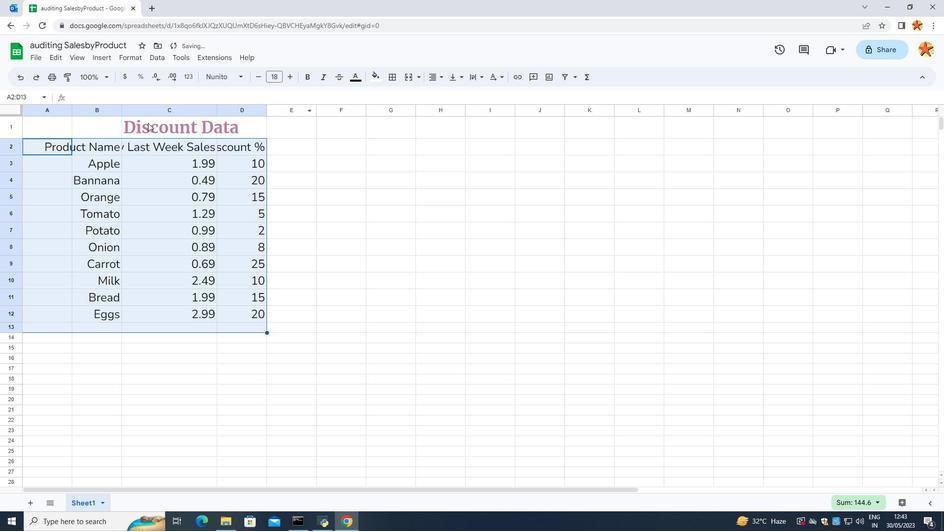 
Action: Mouse pressed left at (140, 125)
Screenshot: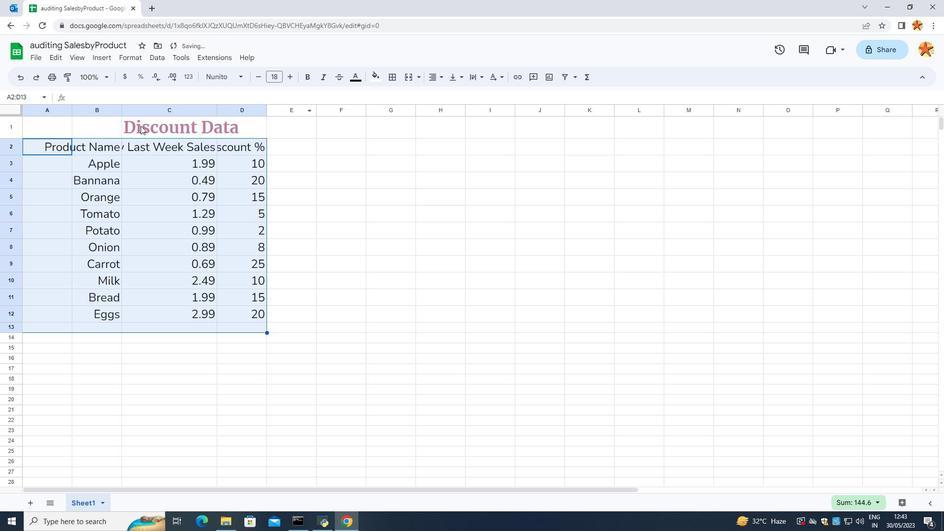 
Action: Mouse moved to (434, 79)
Screenshot: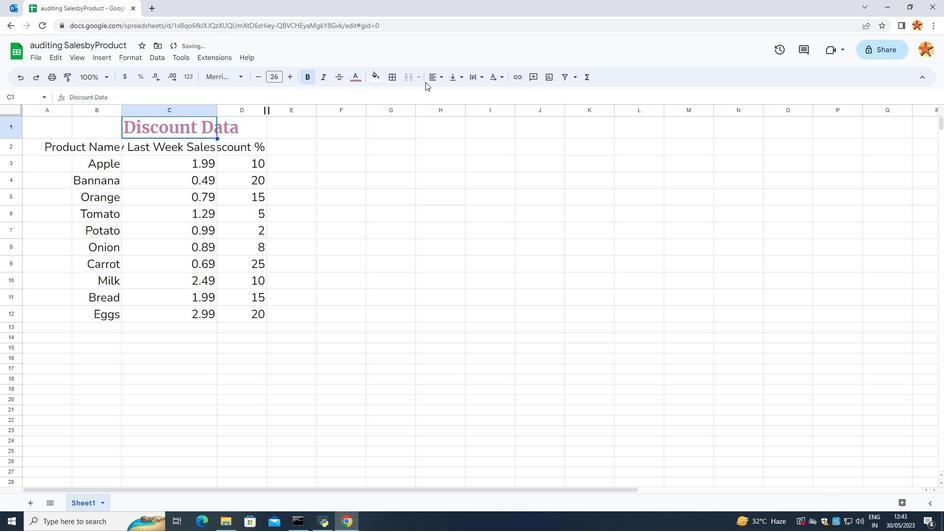 
Action: Mouse pressed left at (434, 79)
Screenshot: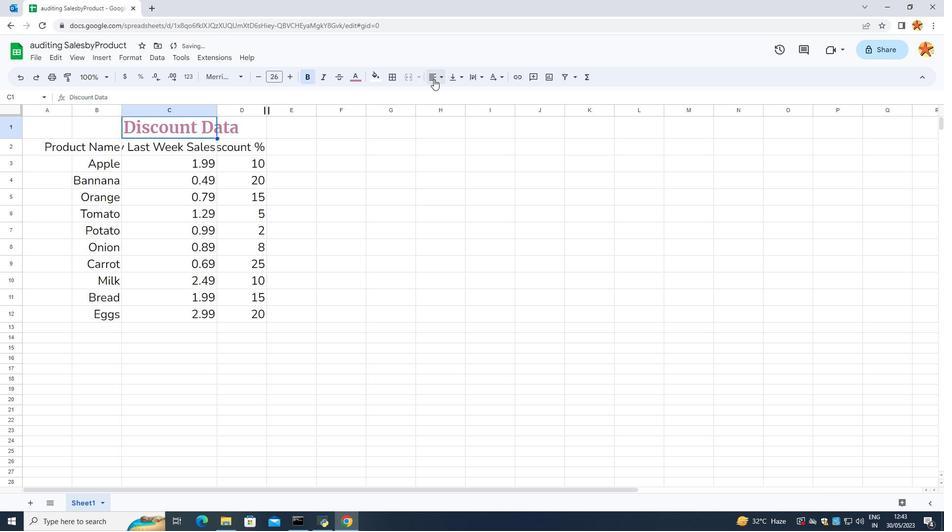 
Action: Mouse moved to (466, 102)
Screenshot: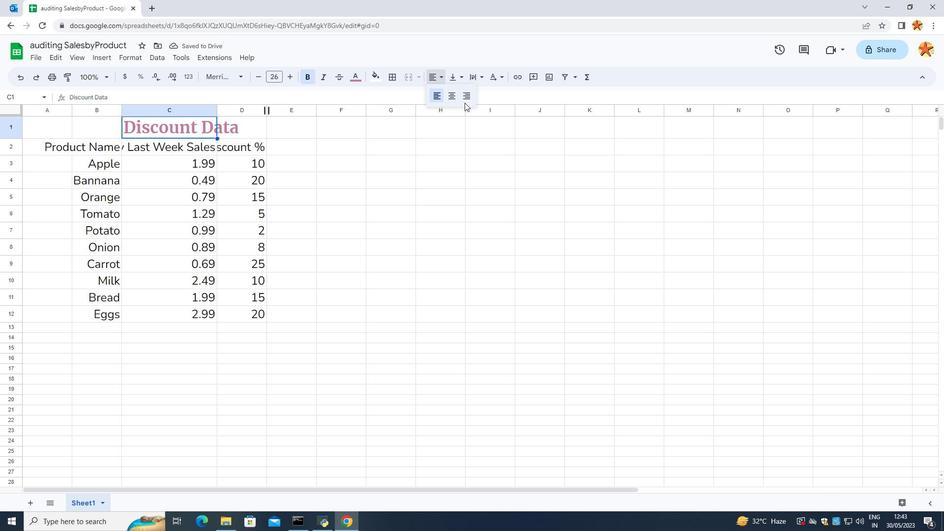 
Action: Mouse pressed left at (466, 102)
Screenshot: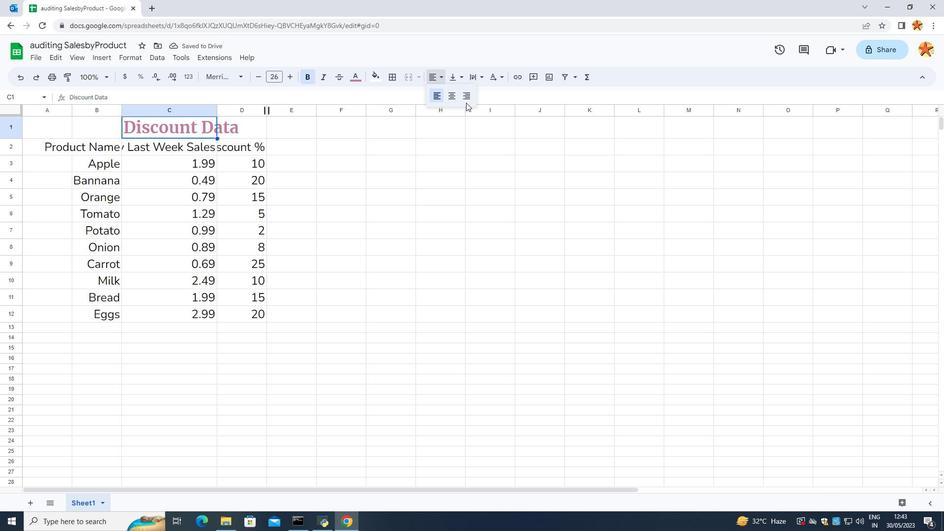 
Action: Mouse moved to (468, 99)
Screenshot: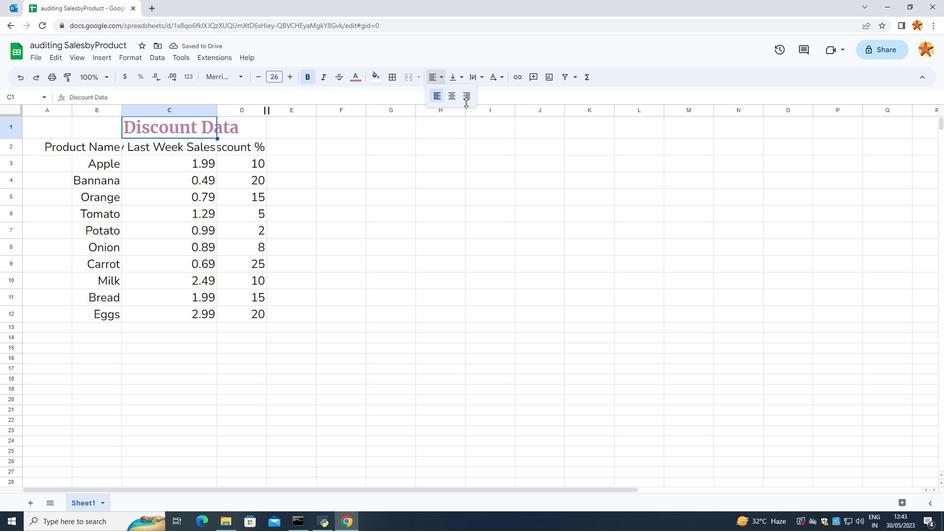 
Action: Mouse pressed left at (468, 99)
Screenshot: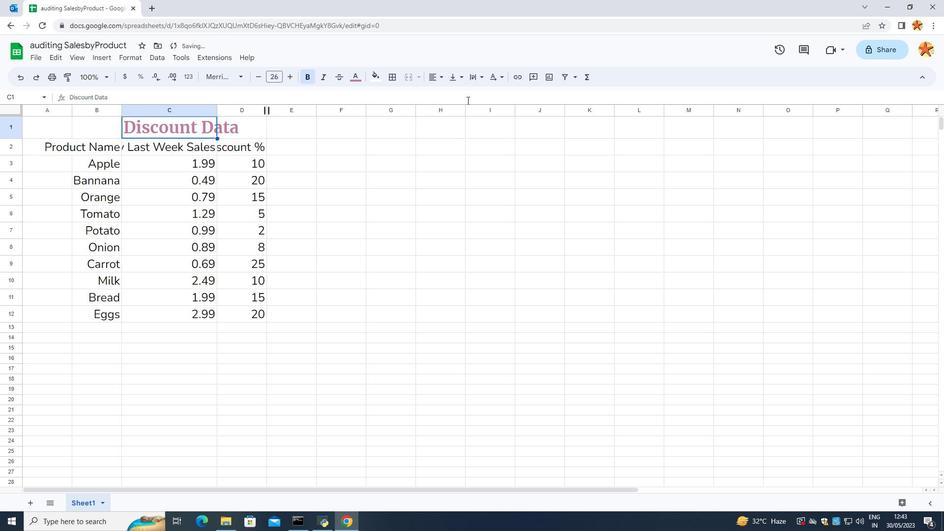 
Action: Mouse moved to (422, 78)
Screenshot: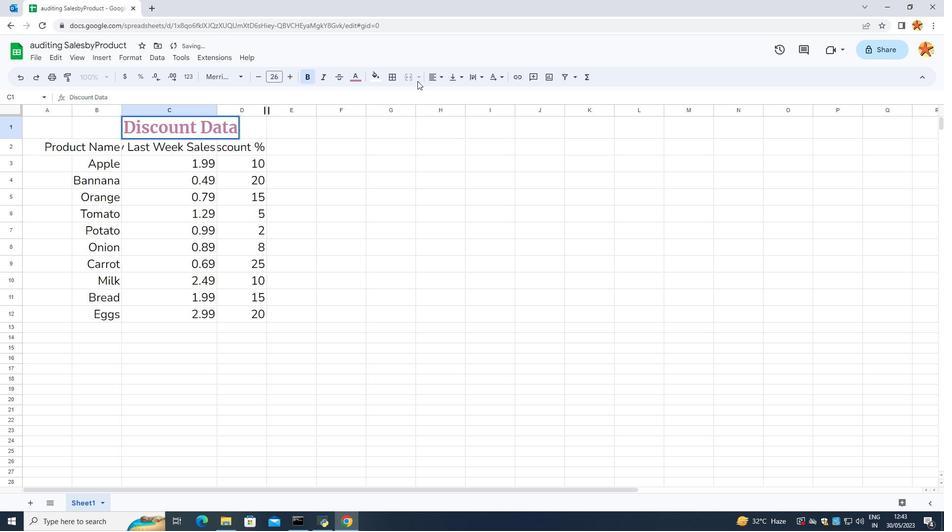 
Action: Mouse pressed left at (422, 78)
Screenshot: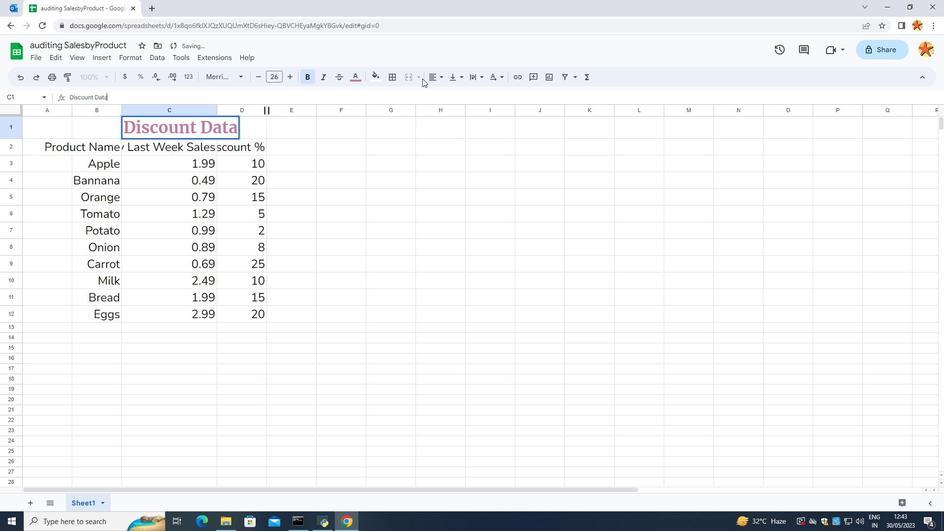 
Action: Mouse moved to (428, 77)
Screenshot: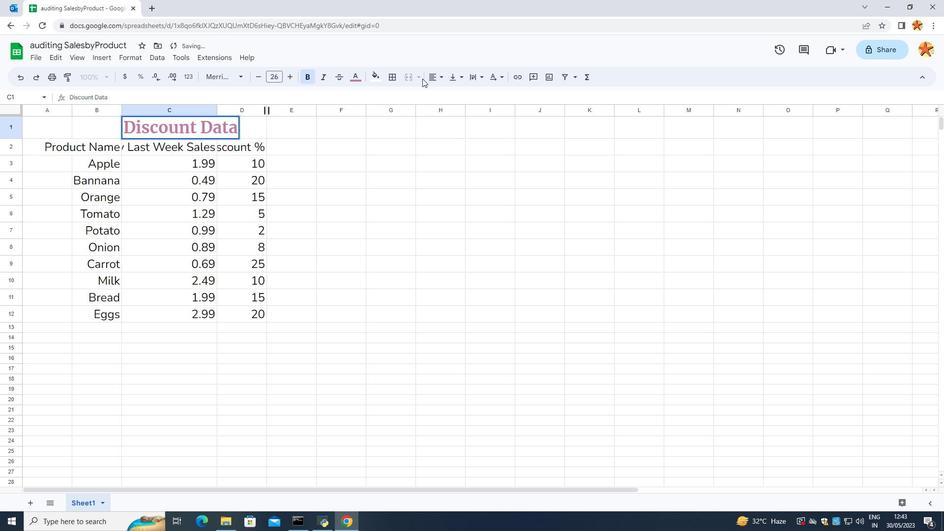 
Action: Mouse pressed left at (428, 77)
Screenshot: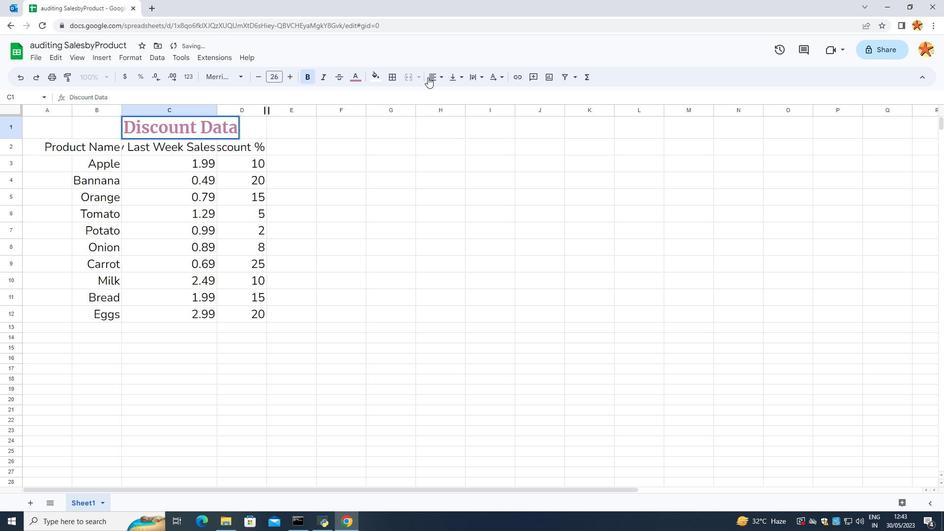 
Action: Mouse moved to (467, 95)
Screenshot: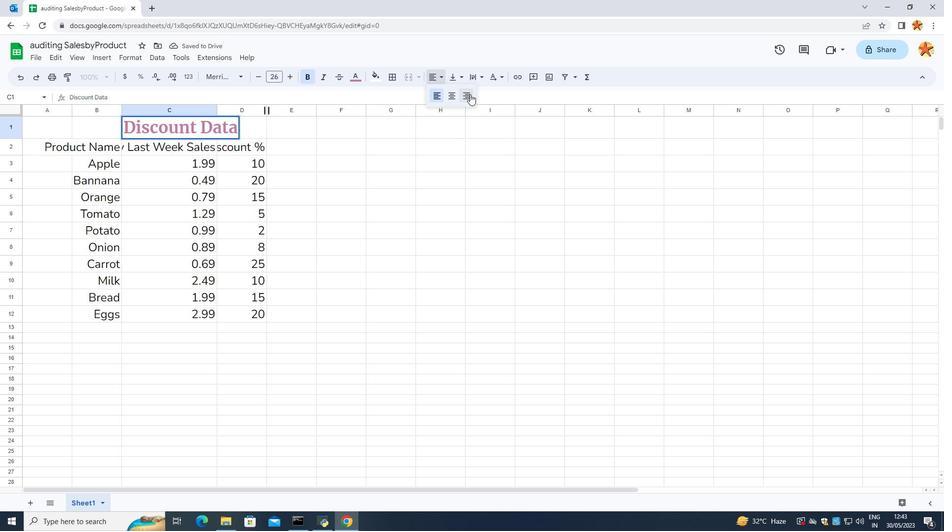 
Action: Mouse pressed left at (467, 95)
Screenshot: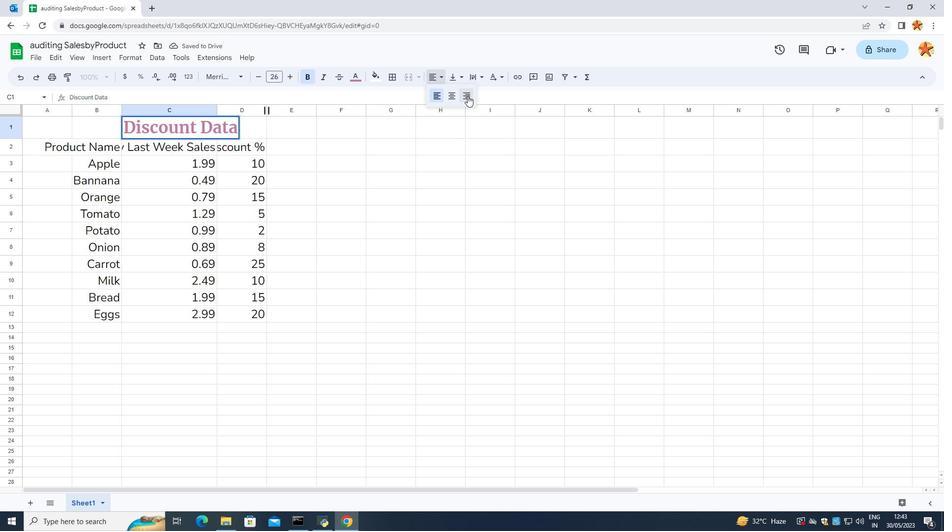 
Action: Mouse moved to (433, 79)
Screenshot: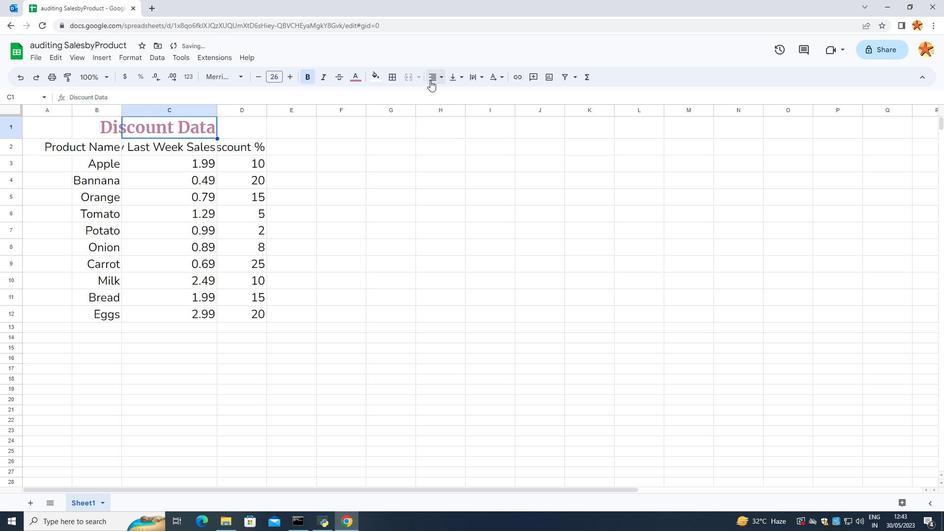 
Action: Mouse pressed left at (433, 79)
Screenshot: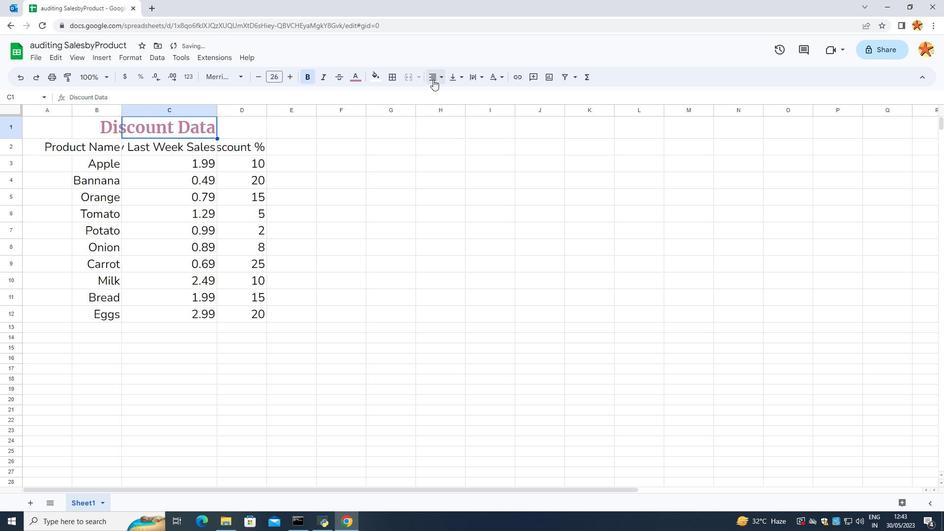 
Action: Mouse moved to (463, 96)
Screenshot: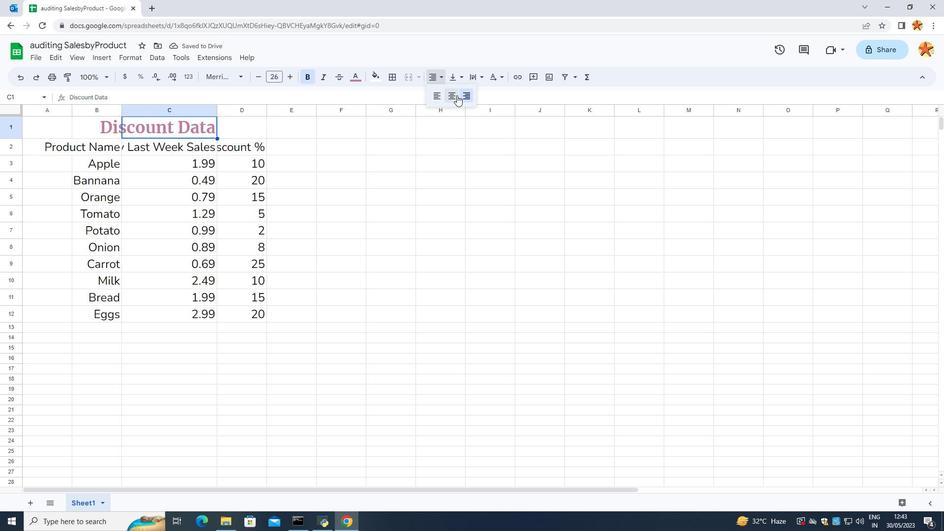 
Action: Mouse pressed left at (463, 96)
Screenshot: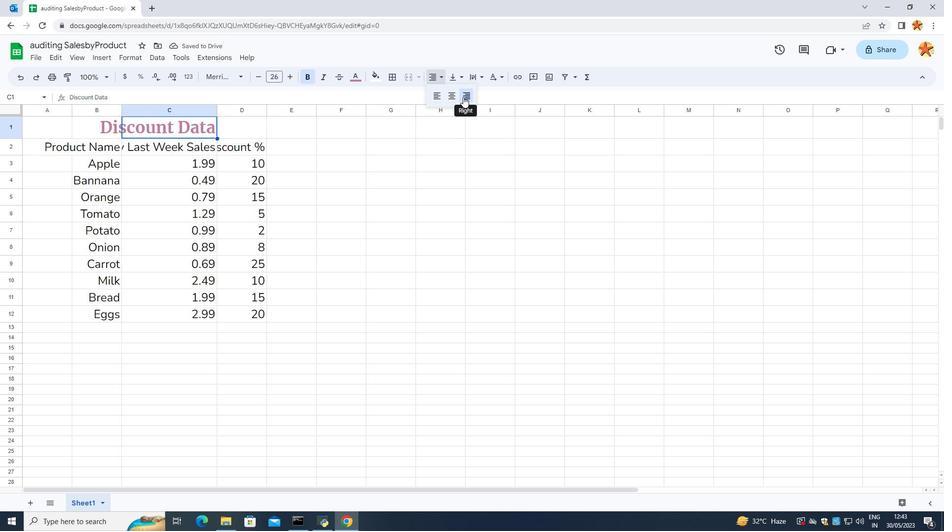 
Action: Mouse moved to (387, 192)
Screenshot: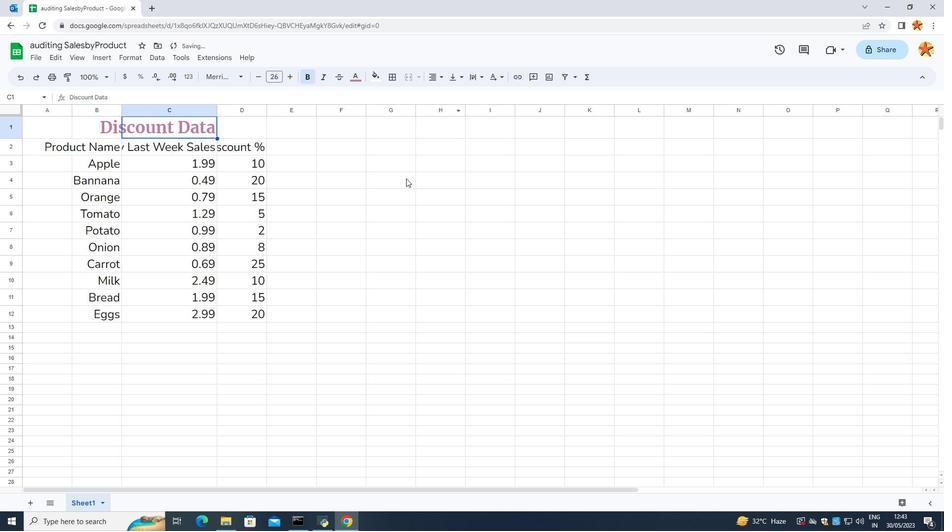 
Action: Mouse pressed left at (387, 192)
Screenshot: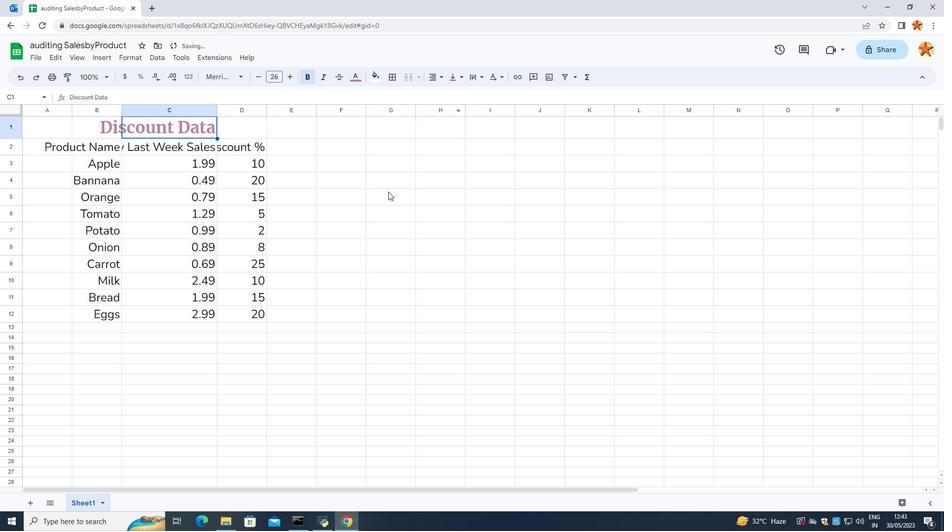 
Action: Mouse moved to (42, 168)
Screenshot: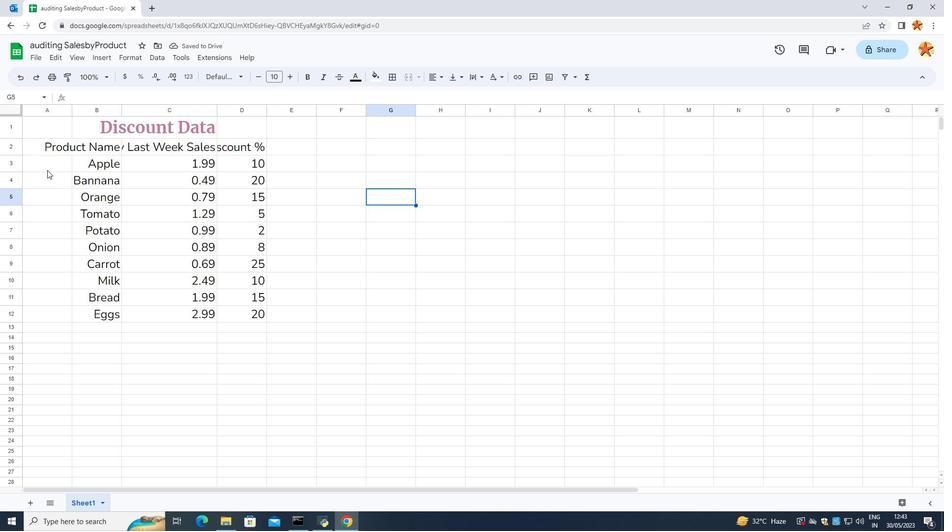 
